 Task: Create new contact,   with mail id: 'TaylorMia@bloomingdales.com', first name: 'Mia', Last name: 'Taylor', Job Title: Software Engineer, Phone number (202) 555-4567. Change life cycle stage to  'Lead' and lead status to 'New'. Add new company to the associated contact: www.ncml.com_x000D_
 and type: Prospect. Logged in from softage.1@softage.net
Action: Mouse moved to (73, 52)
Screenshot: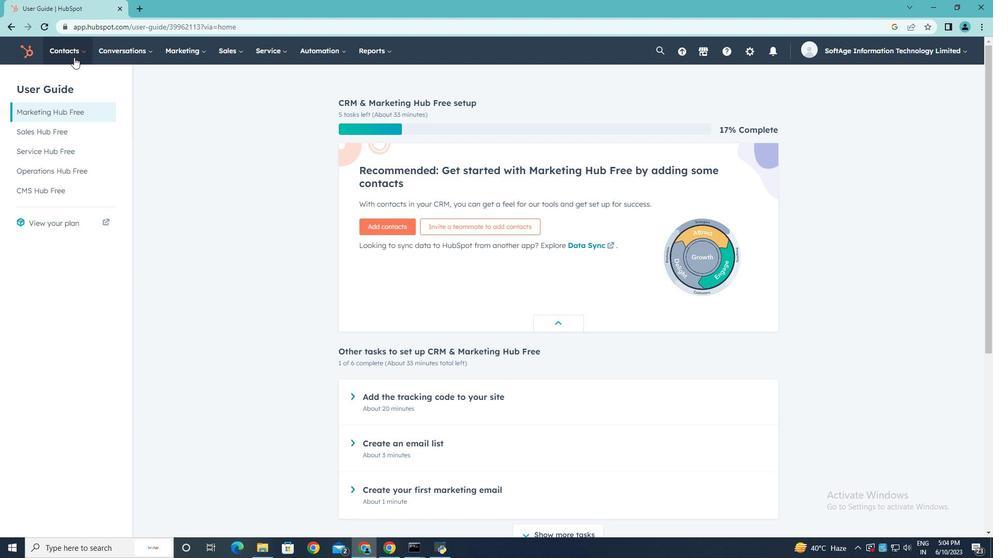 
Action: Mouse pressed left at (73, 52)
Screenshot: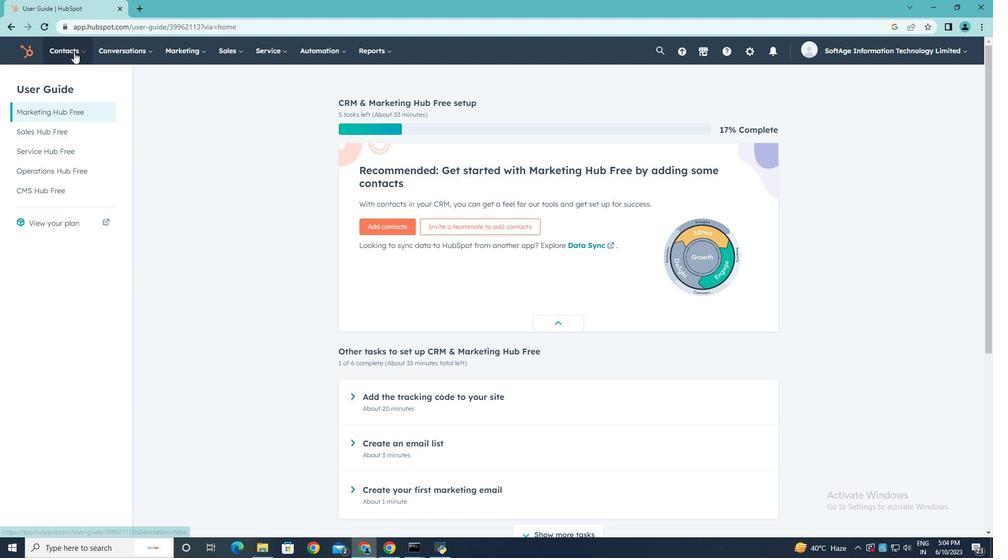 
Action: Mouse moved to (79, 82)
Screenshot: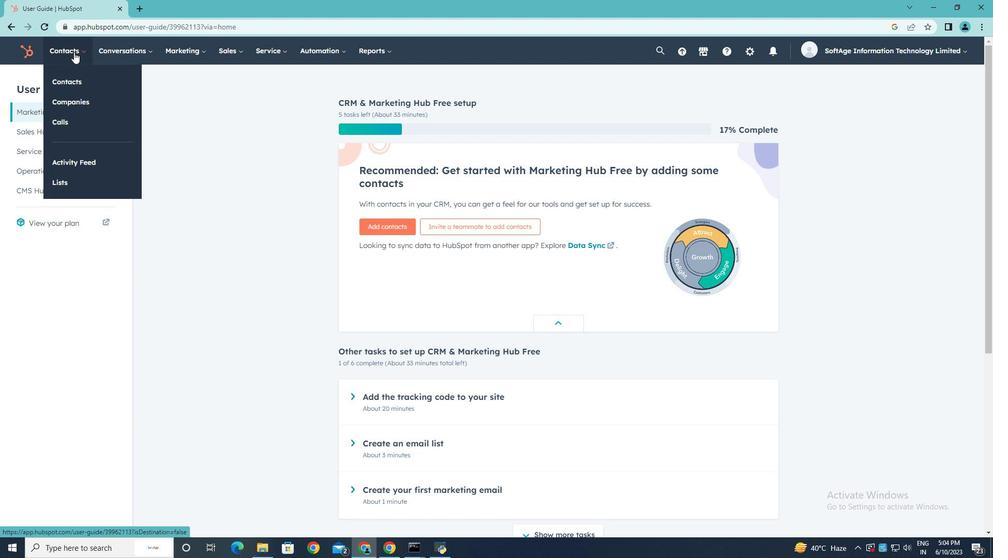 
Action: Mouse pressed left at (79, 82)
Screenshot: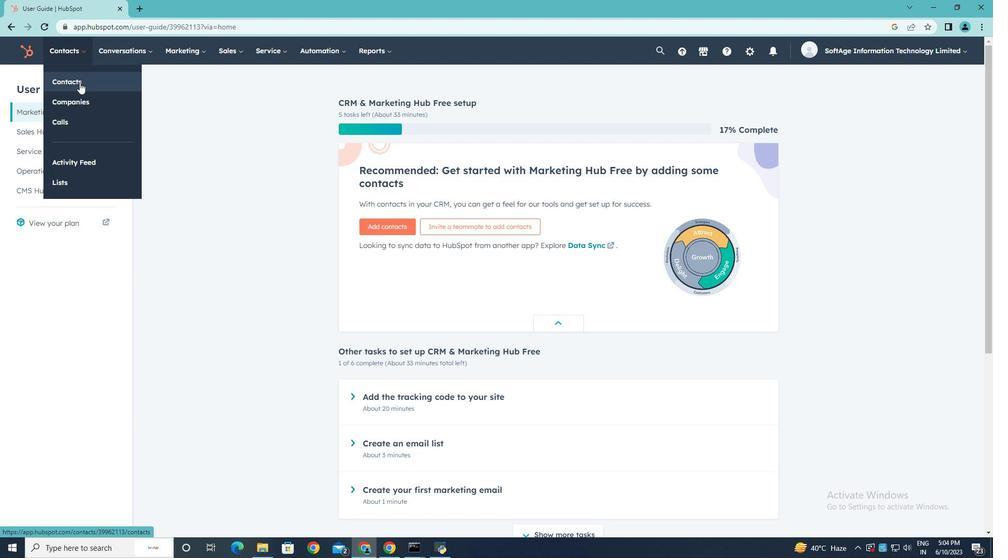 
Action: Mouse moved to (945, 88)
Screenshot: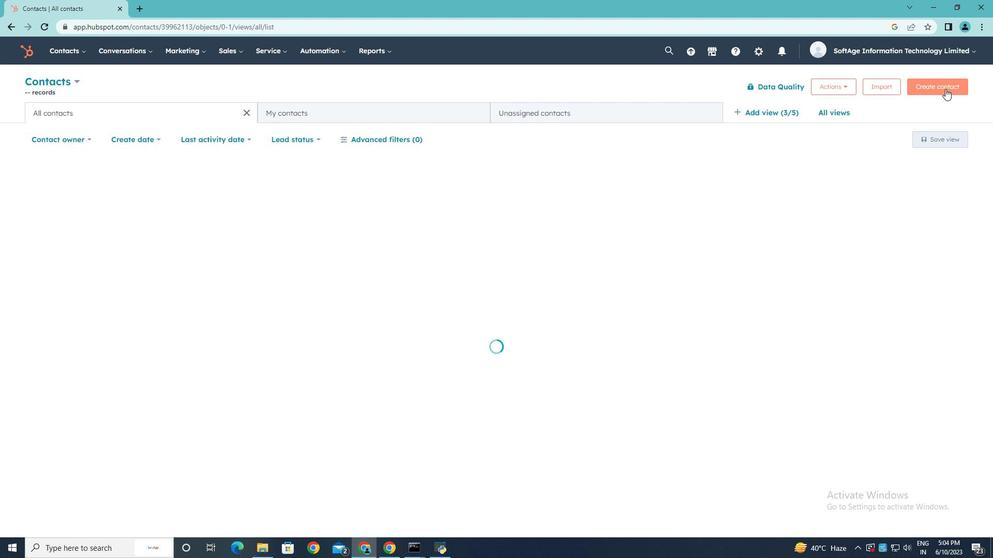 
Action: Mouse pressed left at (945, 88)
Screenshot: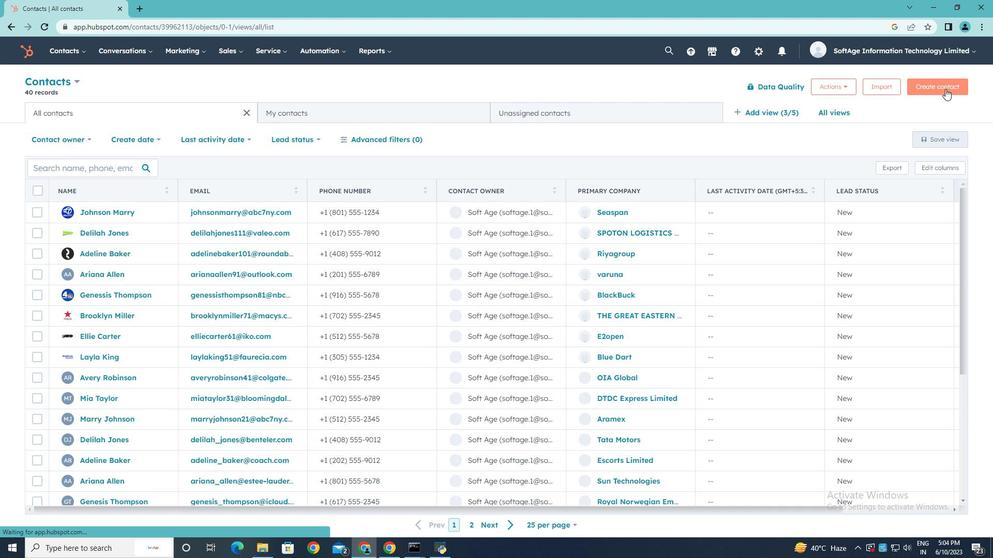 
Action: Mouse moved to (729, 137)
Screenshot: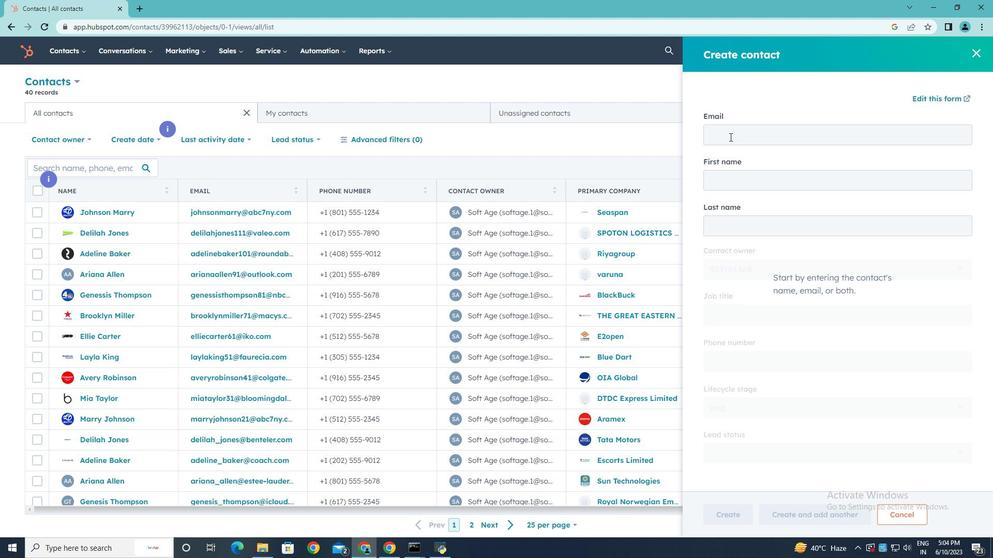 
Action: Mouse pressed left at (729, 137)
Screenshot: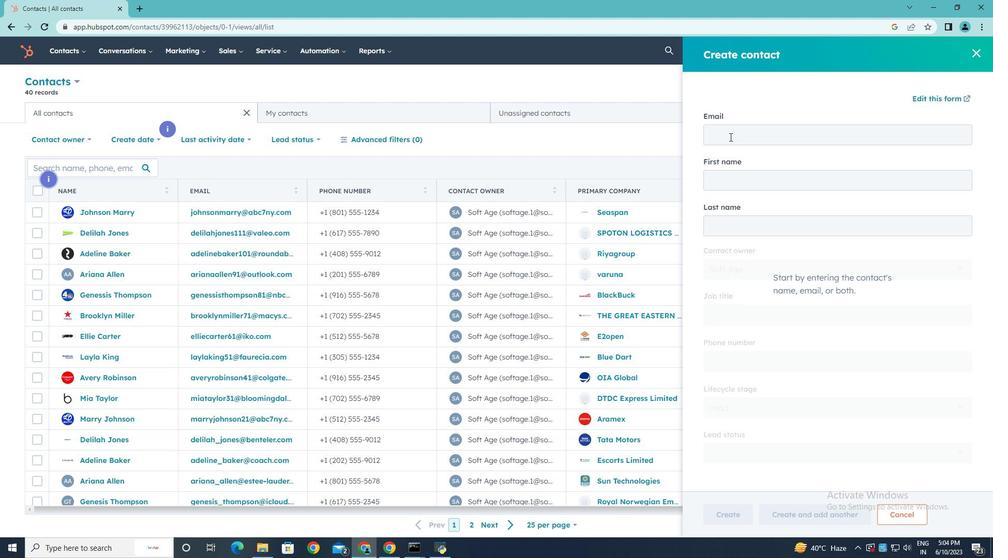 
Action: Key pressed <Key.shift><Key.shift><Key.shift><Key.shift><Key.shift><Key.shift><Key.shift><Key.shift><Key.shift><Key.shift><Key.shift><Key.shift><Key.shift><Key.shift><Key.shift><Key.shift><Key.shift><Key.shift><Key.shift><Key.shift><Key.shift><Key.shift><Key.shift><Key.shift><Key.shift><Key.shift><Key.shift><Key.shift><Key.shift><Key.shift><Key.shift><Key.shift><Key.shift><Key.shift><Key.shift><Key.shift><Key.shift><Key.shift><Key.shift><Key.shift><Key.shift><Key.shift><Key.shift><Key.shift><Key.shift><Key.shift><Key.shift>Taylor<Key.shift>Mia<Key.shift><Key.shift><Key.shift><Key.shift><Key.shift><Key.shift>@blooming<Key.shift>dales.com
Screenshot: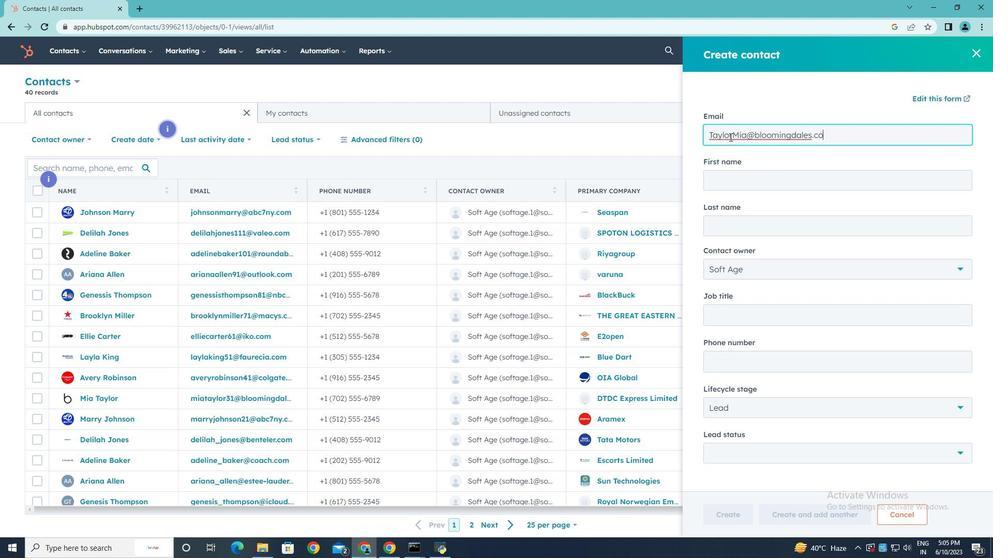 
Action: Mouse moved to (731, 183)
Screenshot: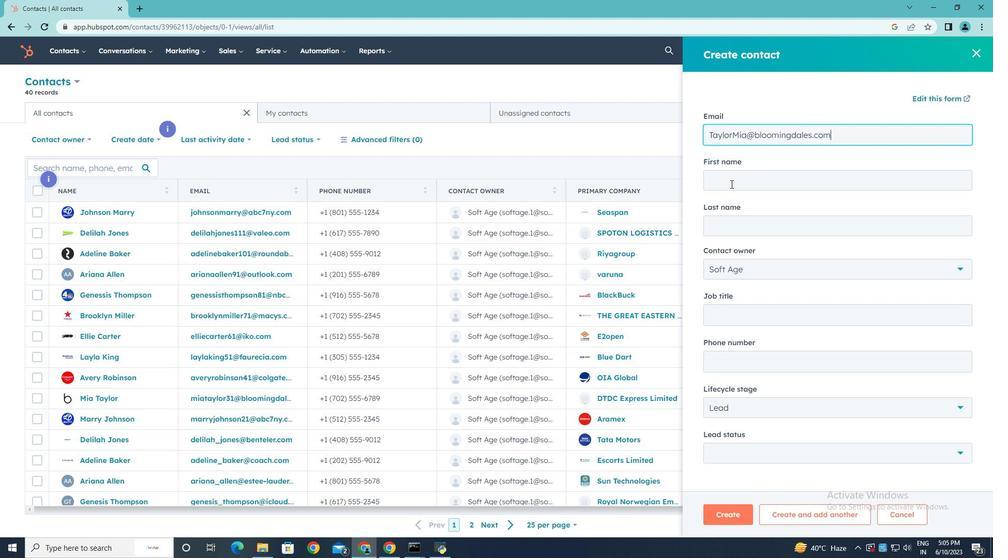 
Action: Mouse pressed left at (731, 183)
Screenshot: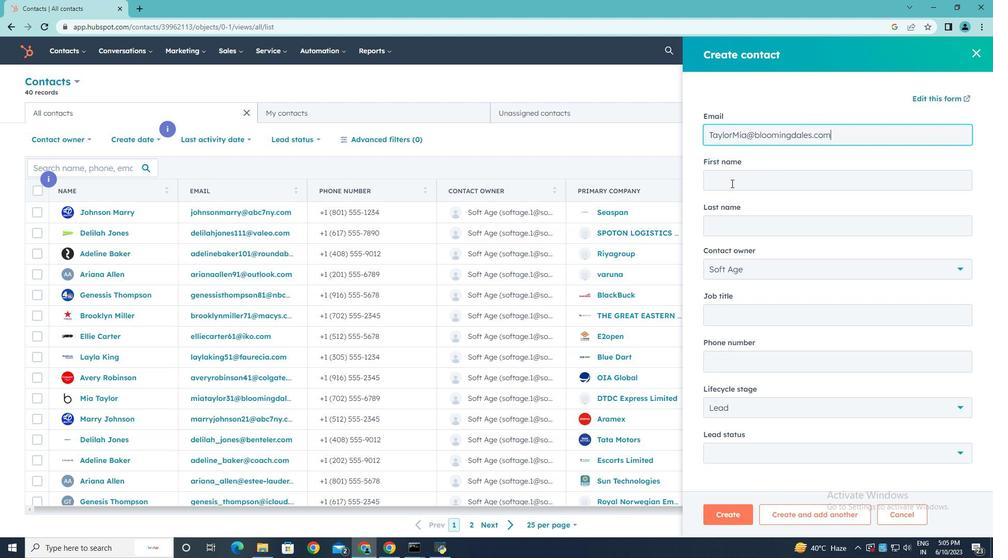 
Action: Key pressed <Key.shift><Key.shift><Key.shift><Key.shift>Mia
Screenshot: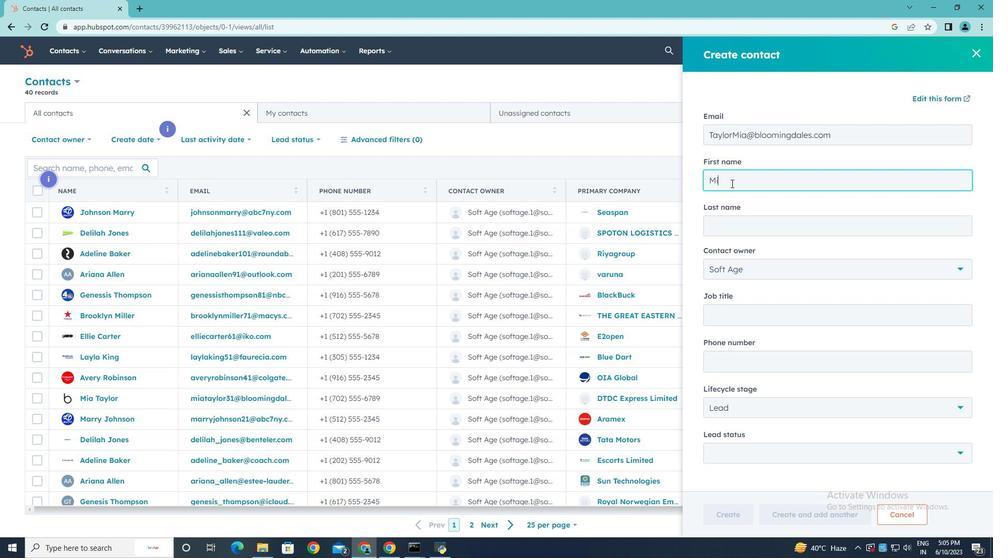 
Action: Mouse moved to (723, 230)
Screenshot: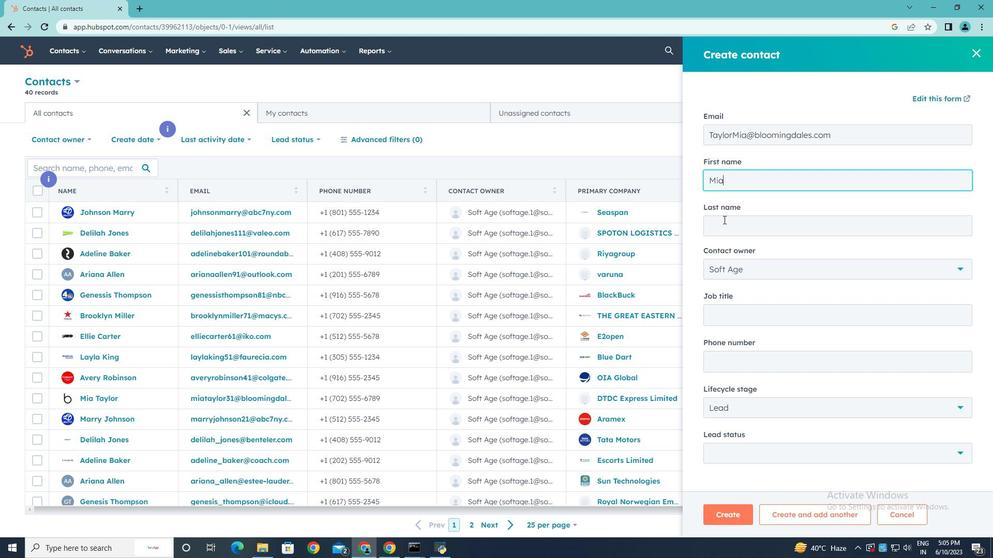 
Action: Mouse pressed left at (723, 230)
Screenshot: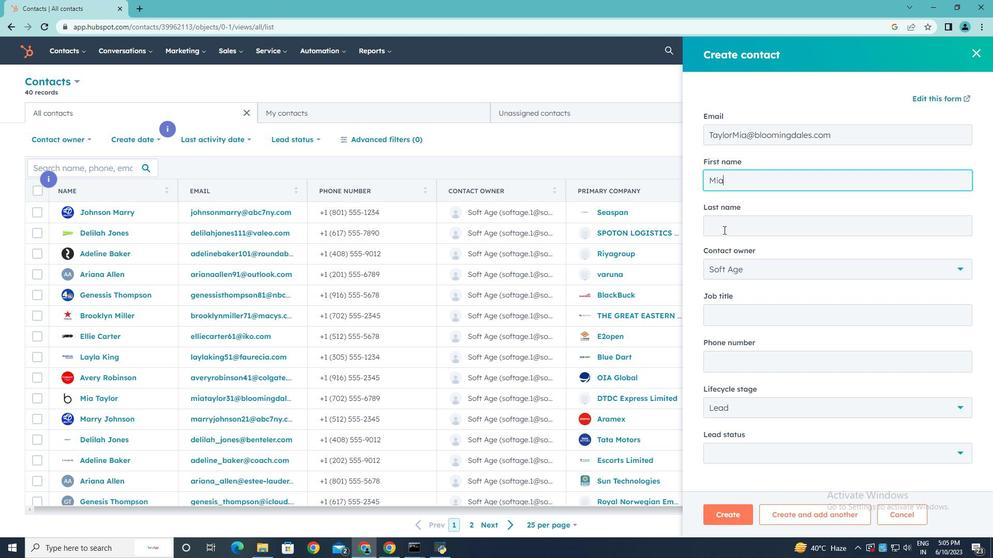 
Action: Mouse moved to (739, 224)
Screenshot: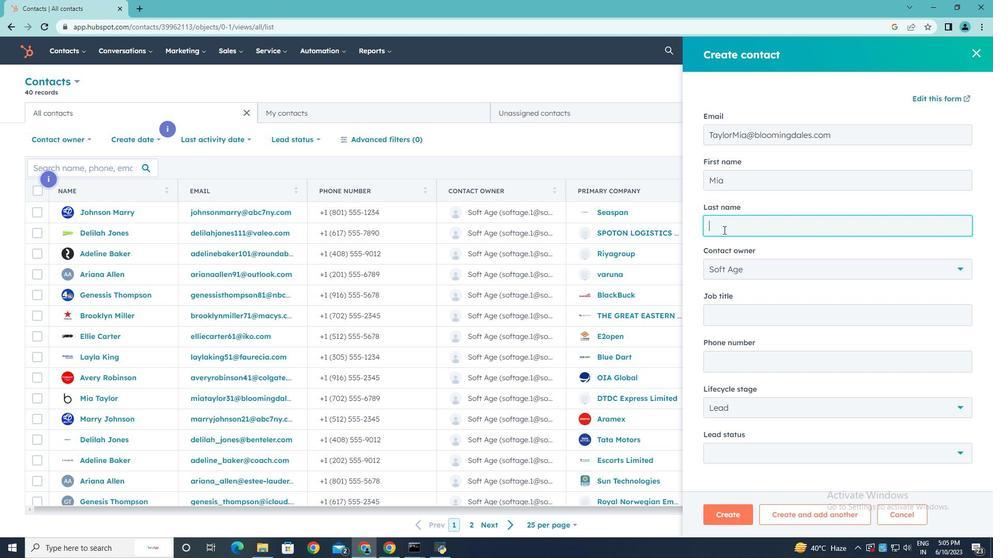
Action: Key pressed <Key.caps_lock><Key.caps_lock><Key.shift>Taylor
Screenshot: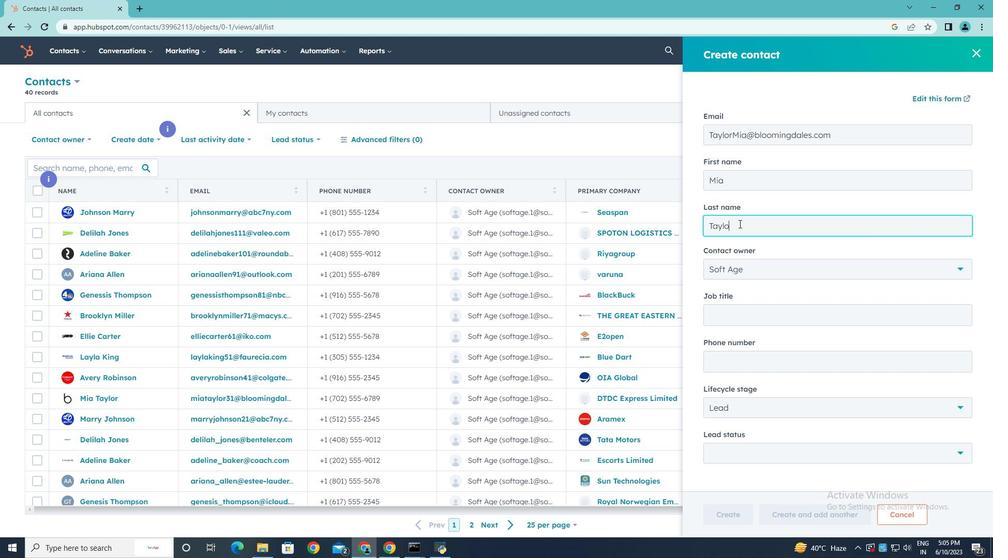 
Action: Mouse moved to (743, 311)
Screenshot: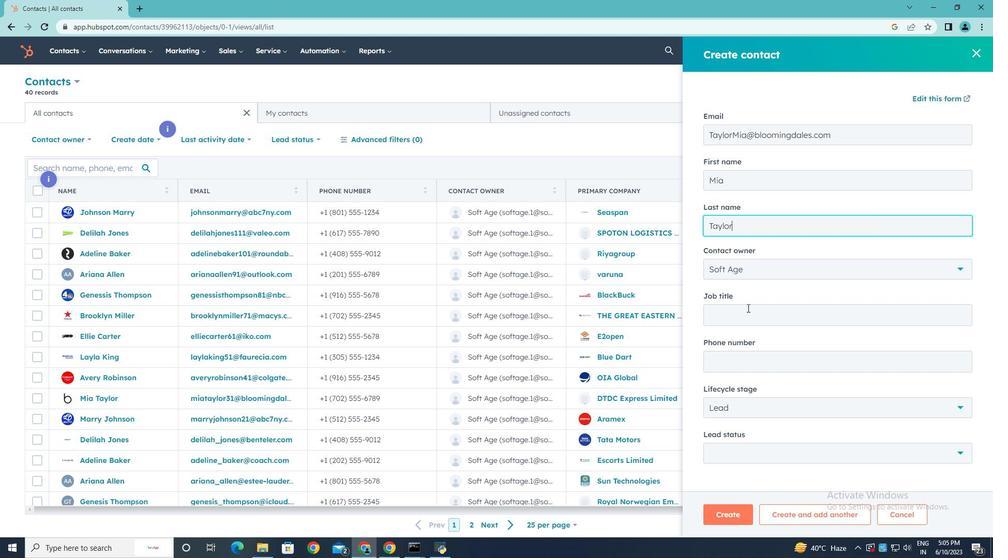 
Action: Mouse pressed left at (743, 311)
Screenshot: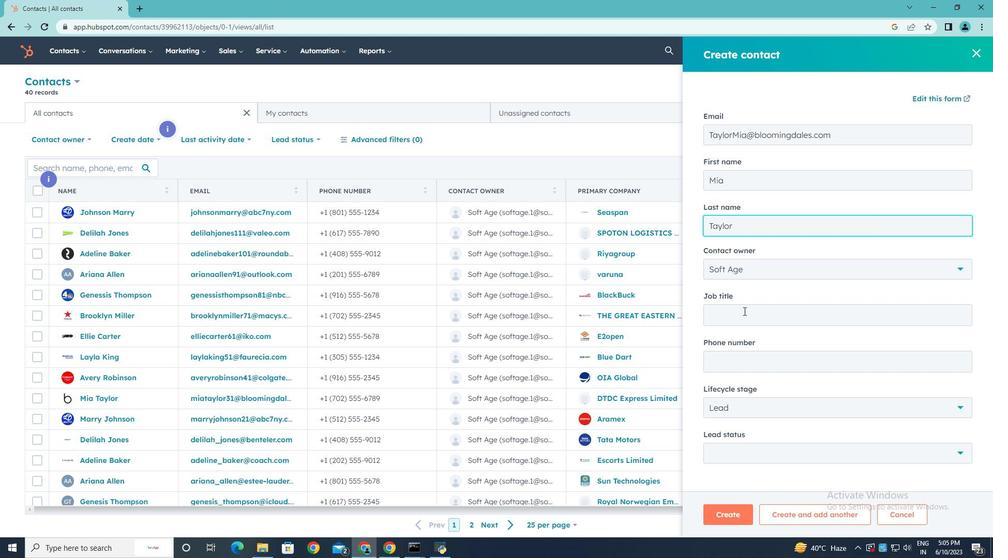 
Action: Key pressed <Key.shift><Key.shift><Key.shift><Key.shift><Key.shift><Key.shift><Key.shift><Key.shift><Key.shift><Key.shift><Key.shift><Key.shift><Key.shift><Key.shift><Key.shift><Key.shift>Software<Key.space><Key.shift>Engineer
Screenshot: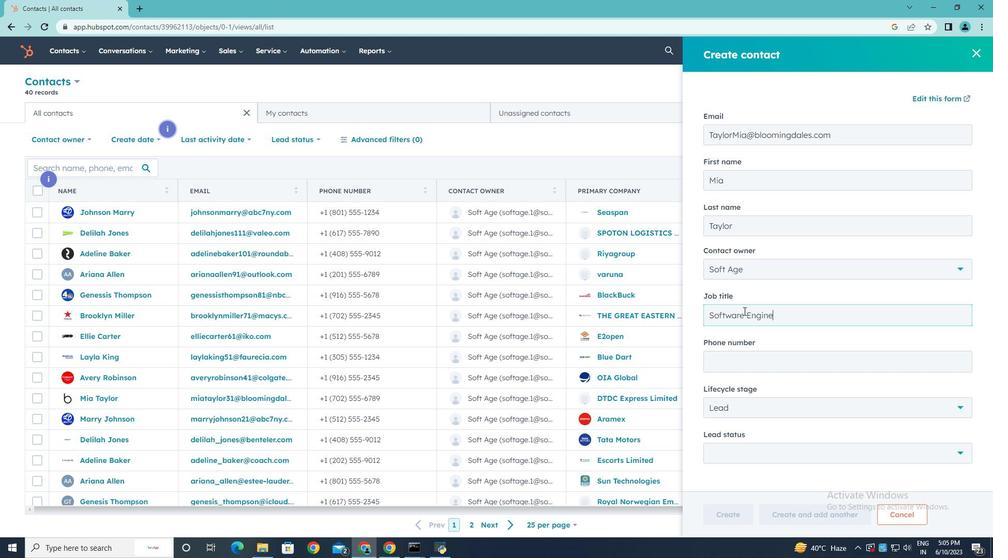 
Action: Mouse moved to (763, 367)
Screenshot: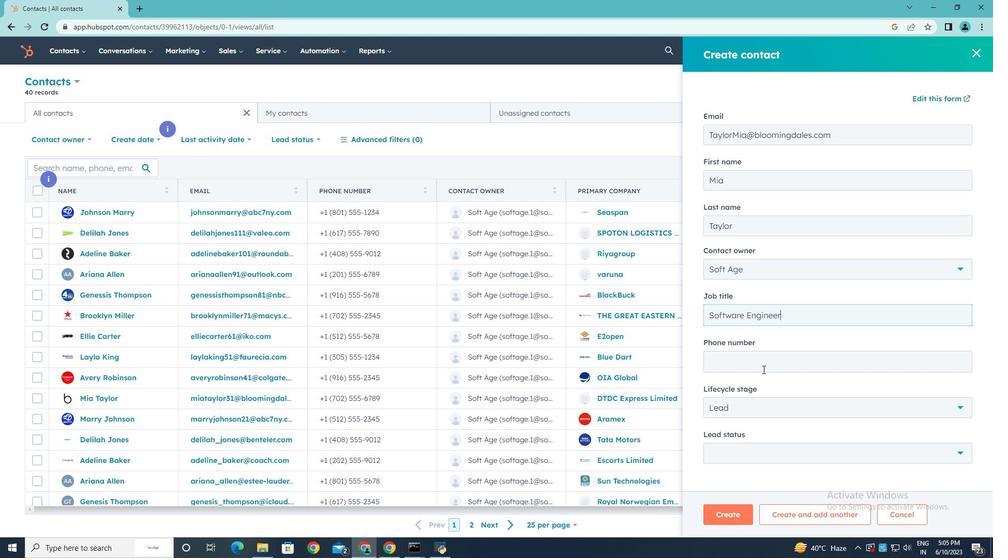 
Action: Mouse pressed left at (763, 367)
Screenshot: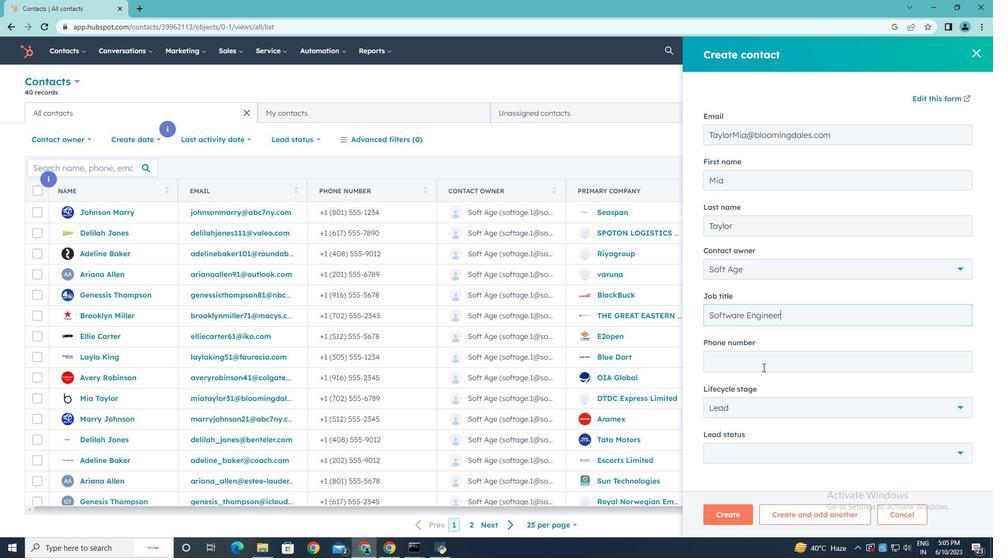 
Action: Key pressed 2025554567
Screenshot: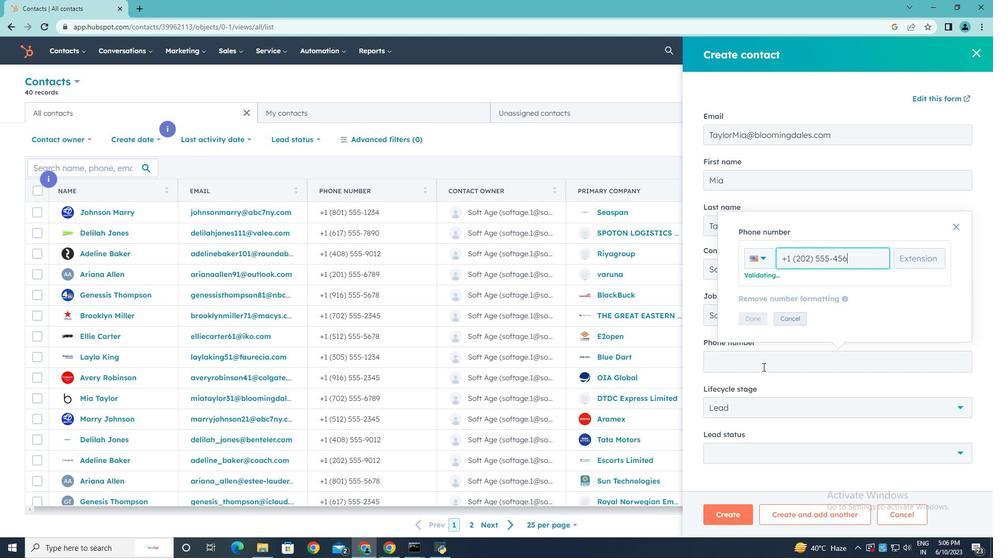 
Action: Mouse moved to (761, 320)
Screenshot: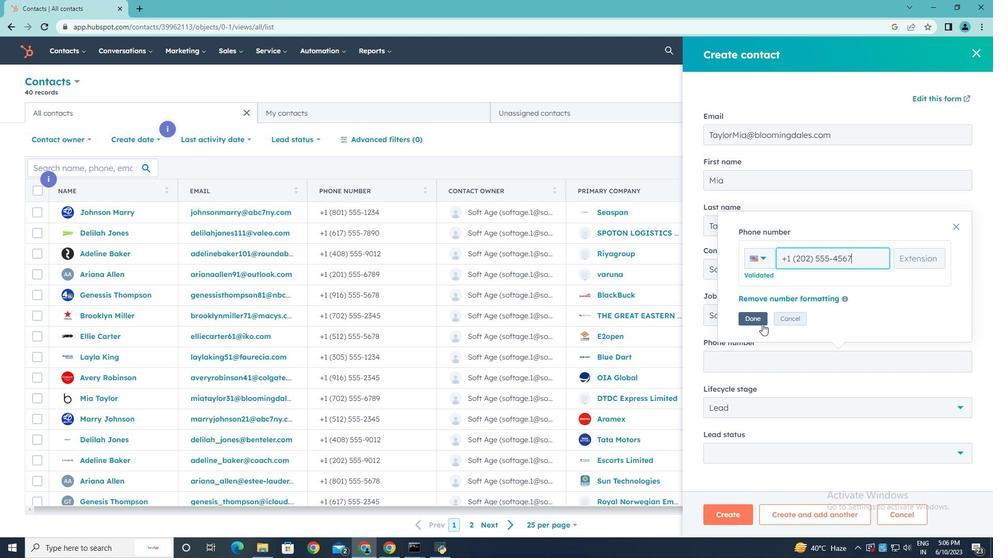 
Action: Mouse pressed left at (761, 320)
Screenshot: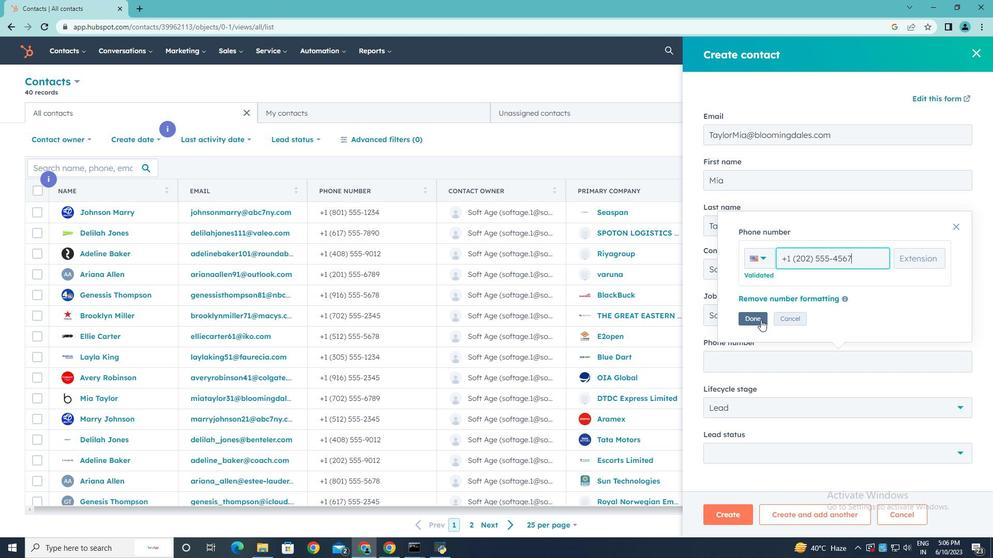 
Action: Mouse moved to (802, 412)
Screenshot: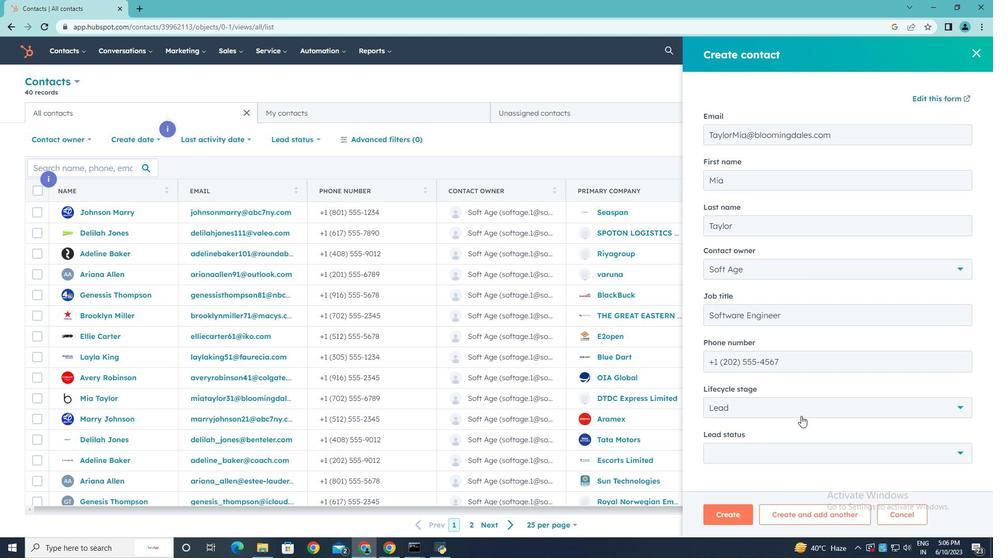 
Action: Mouse pressed left at (802, 412)
Screenshot: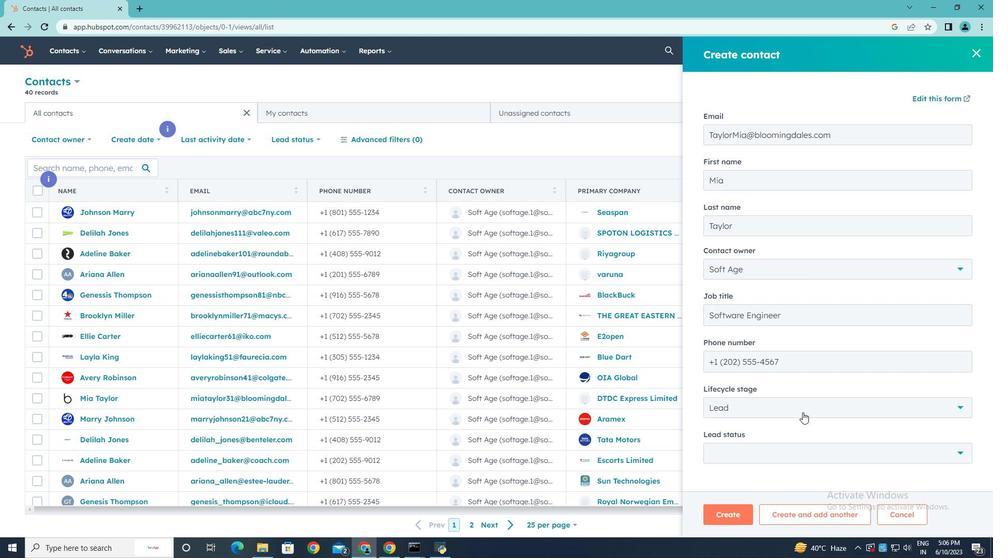 
Action: Mouse moved to (740, 312)
Screenshot: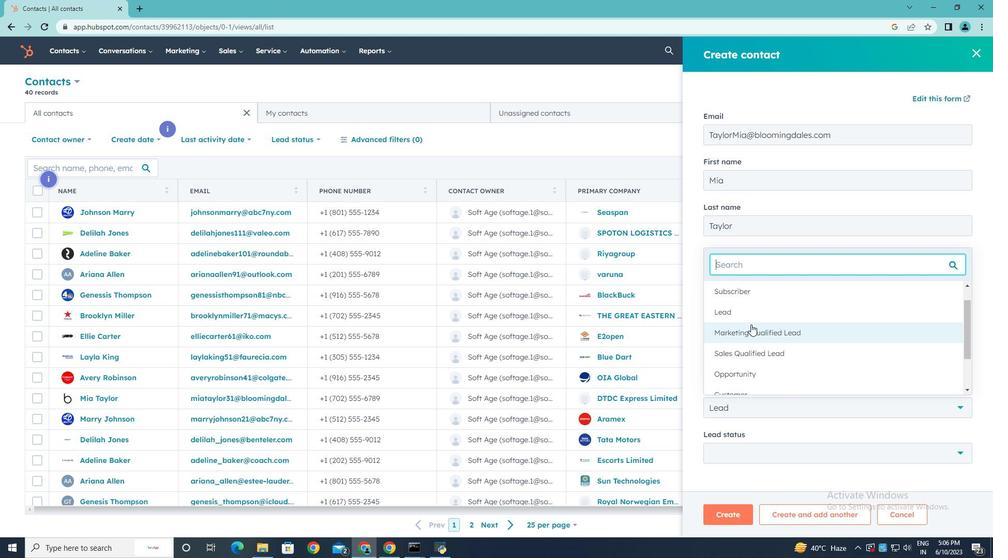 
Action: Mouse pressed left at (740, 312)
Screenshot: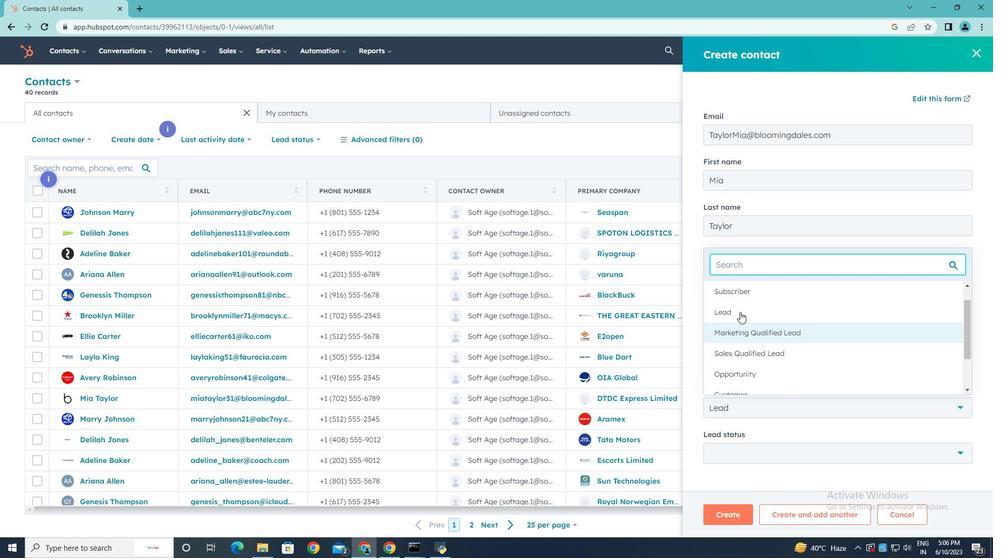 
Action: Mouse moved to (751, 450)
Screenshot: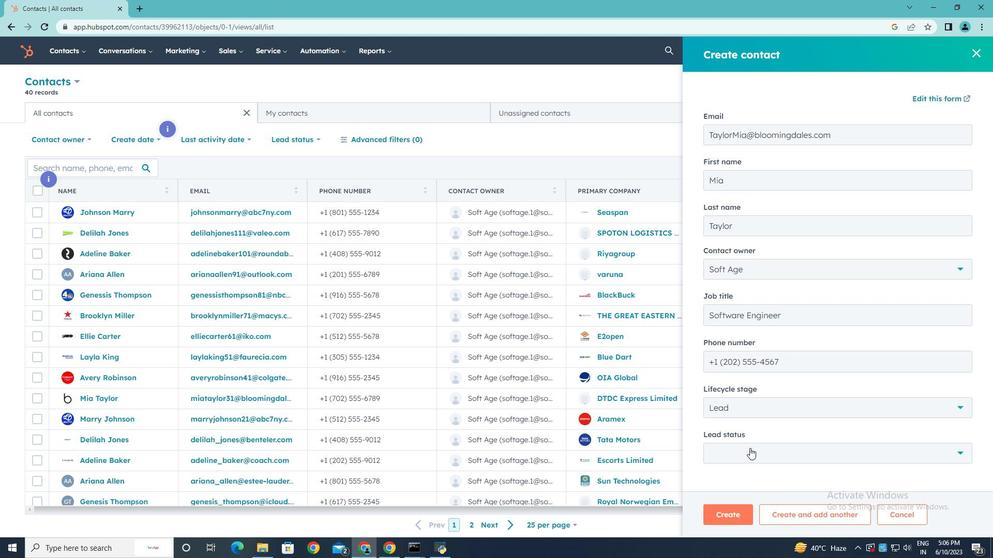 
Action: Mouse pressed left at (751, 450)
Screenshot: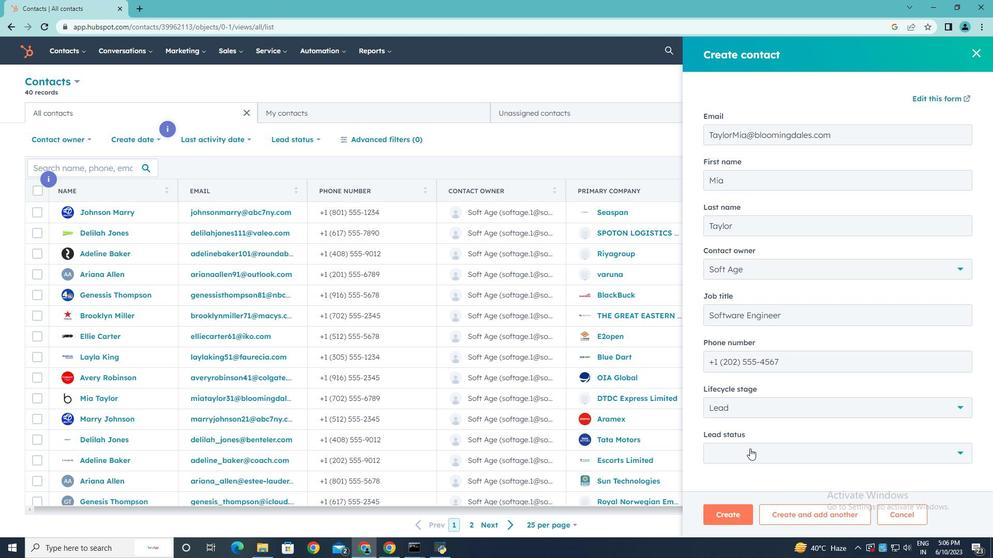 
Action: Mouse moved to (739, 355)
Screenshot: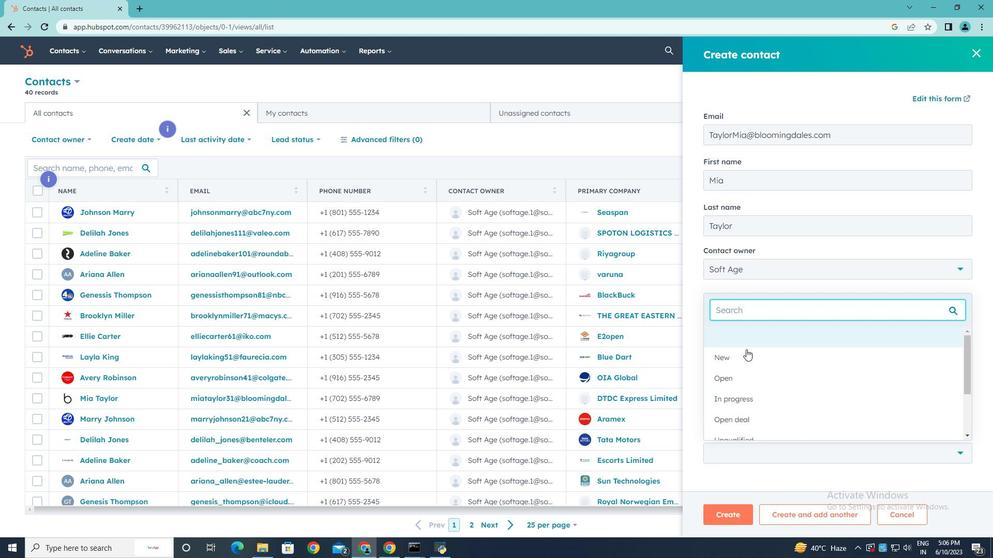 
Action: Mouse pressed left at (739, 355)
Screenshot: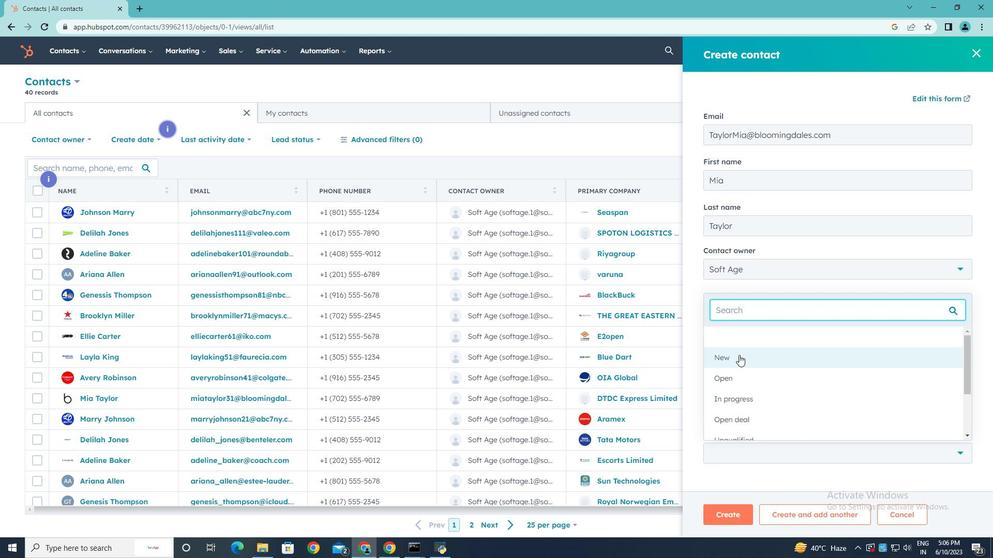 
Action: Mouse moved to (774, 404)
Screenshot: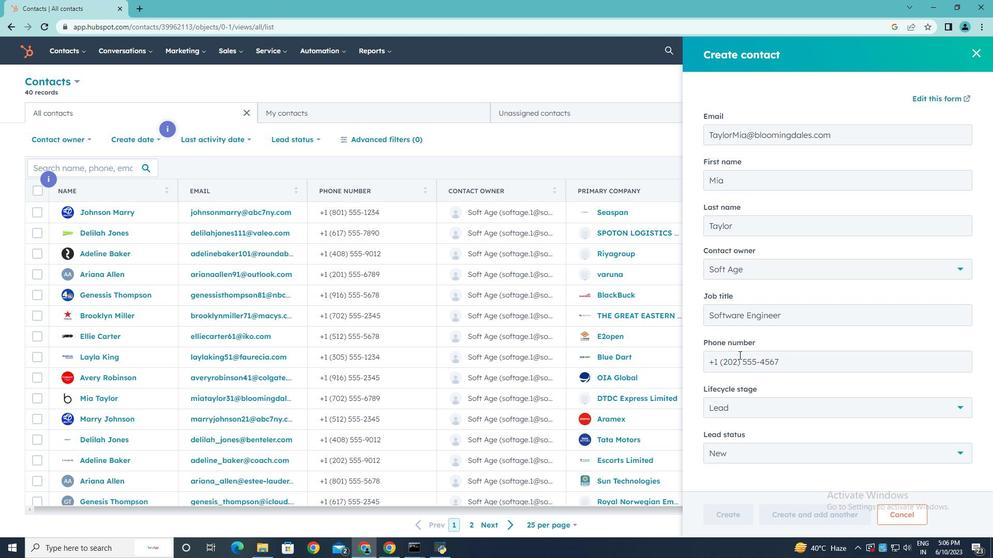 
Action: Mouse scrolled (774, 404) with delta (0, 0)
Screenshot: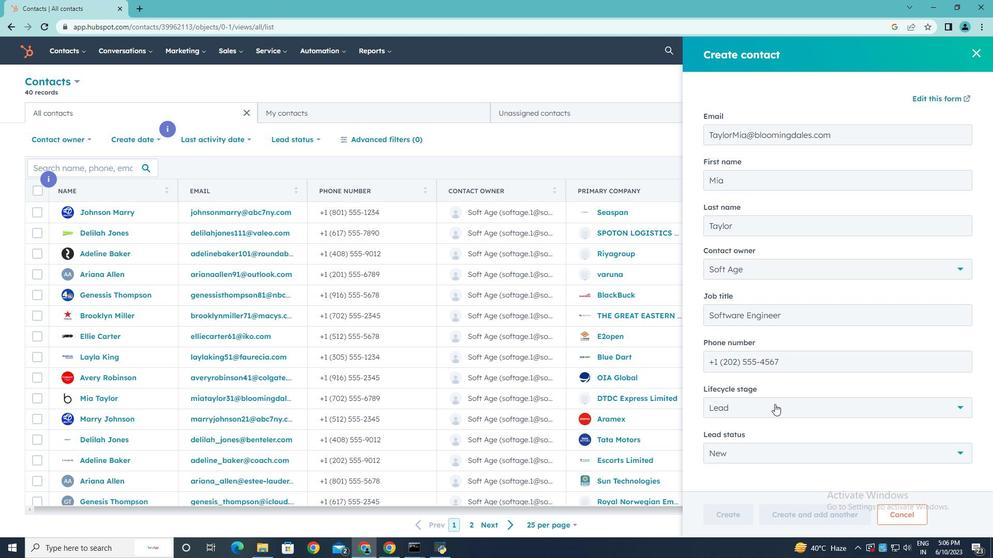 
Action: Mouse scrolled (774, 404) with delta (0, 0)
Screenshot: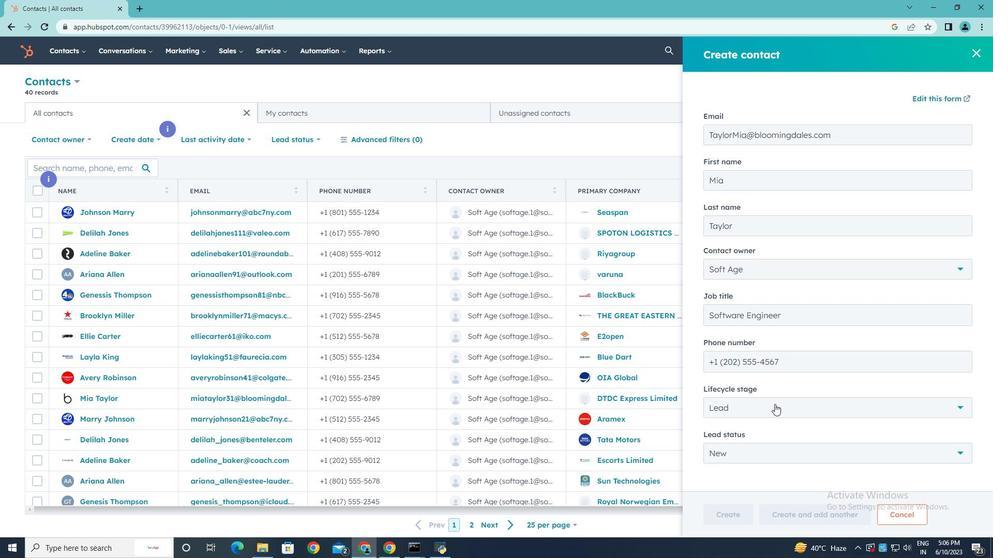 
Action: Mouse scrolled (774, 404) with delta (0, 0)
Screenshot: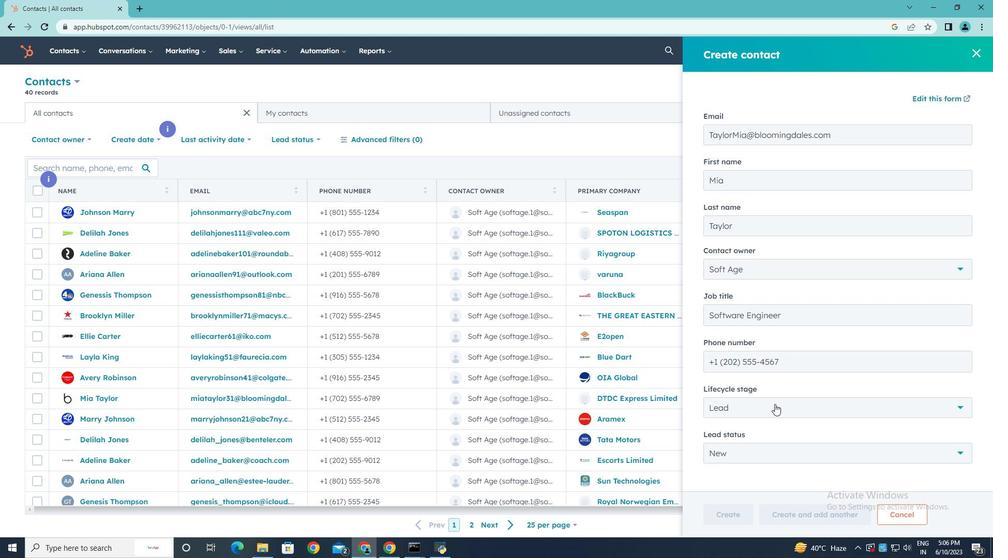 
Action: Mouse scrolled (774, 404) with delta (0, 0)
Screenshot: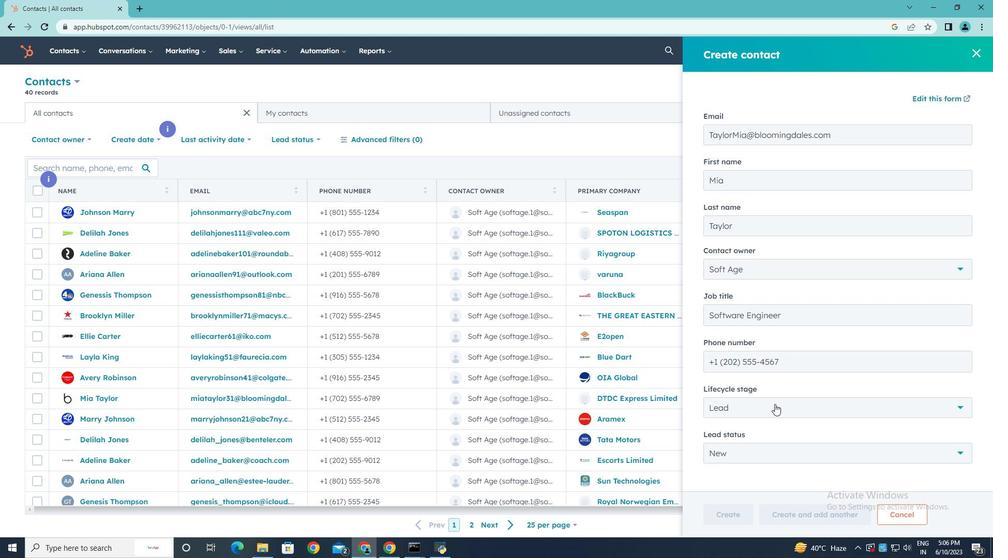 
Action: Mouse moved to (742, 510)
Screenshot: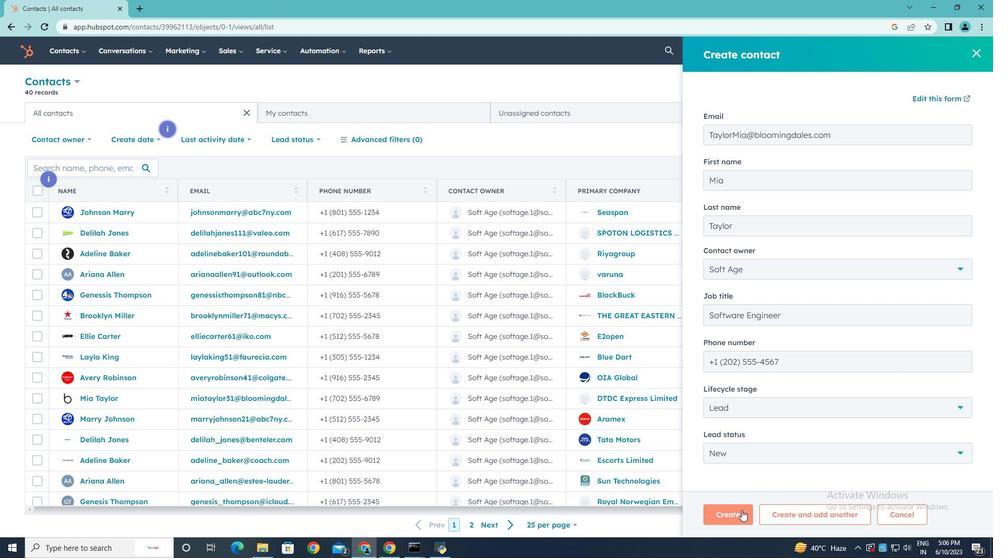 
Action: Mouse pressed left at (742, 510)
Screenshot: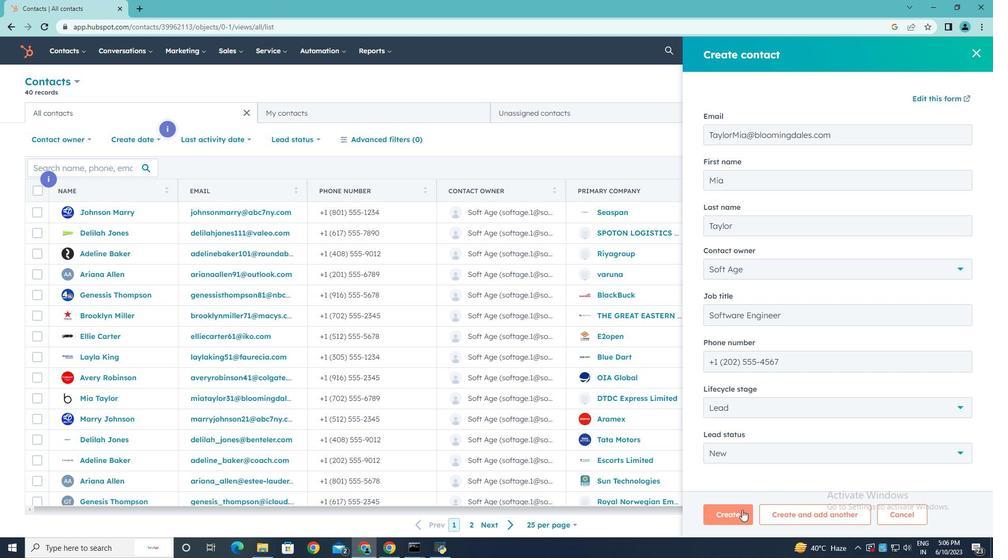 
Action: Mouse moved to (704, 333)
Screenshot: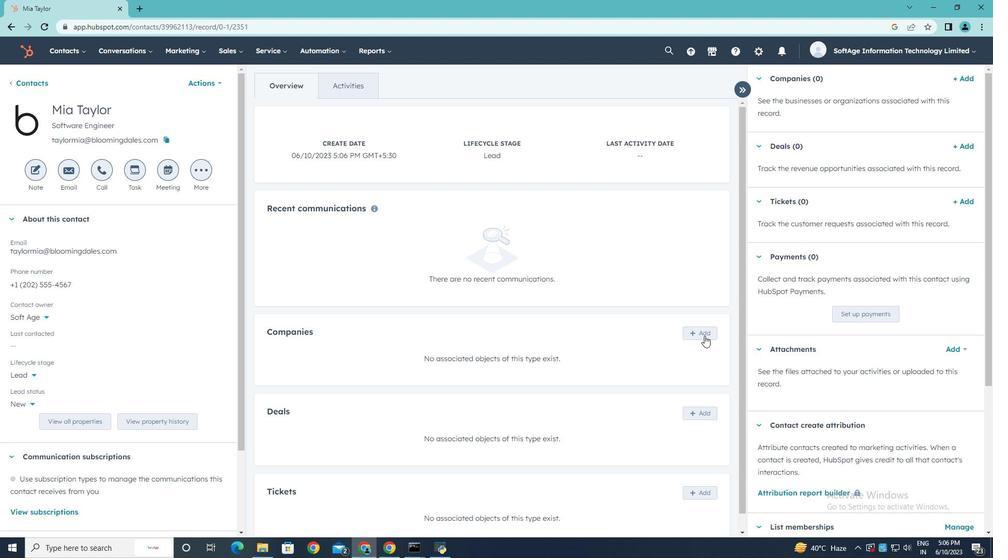 
Action: Mouse pressed left at (704, 333)
Screenshot: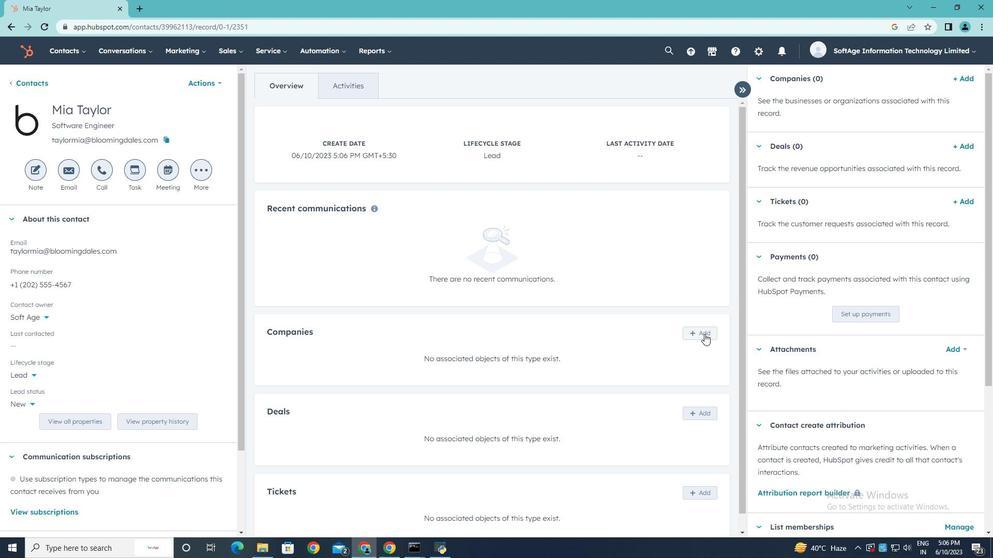 
Action: Mouse moved to (757, 106)
Screenshot: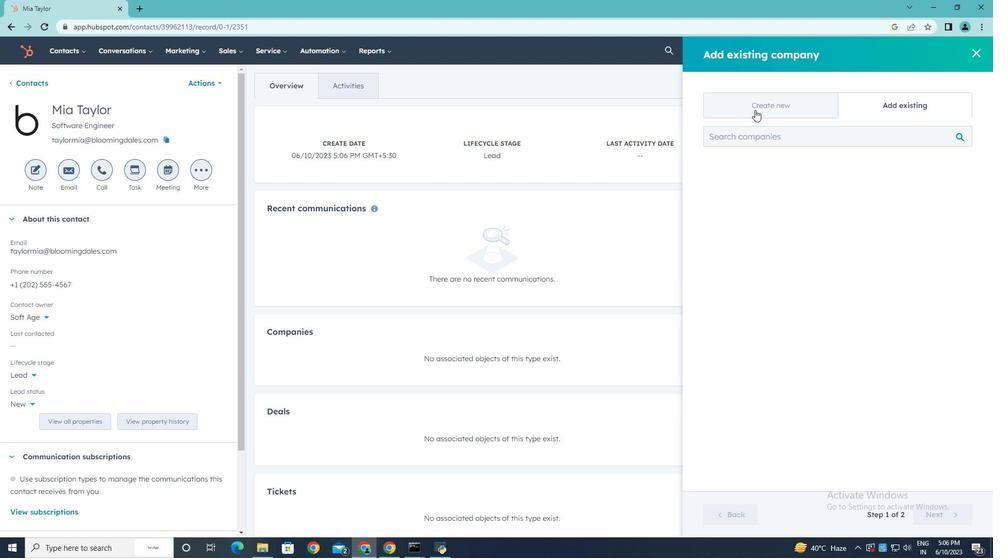 
Action: Mouse pressed left at (757, 106)
Screenshot: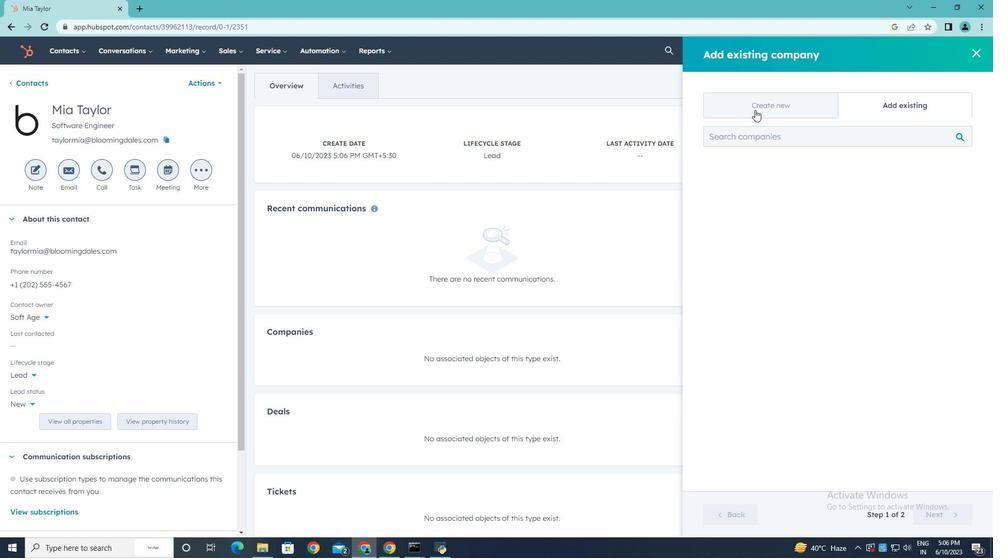 
Action: Mouse moved to (752, 161)
Screenshot: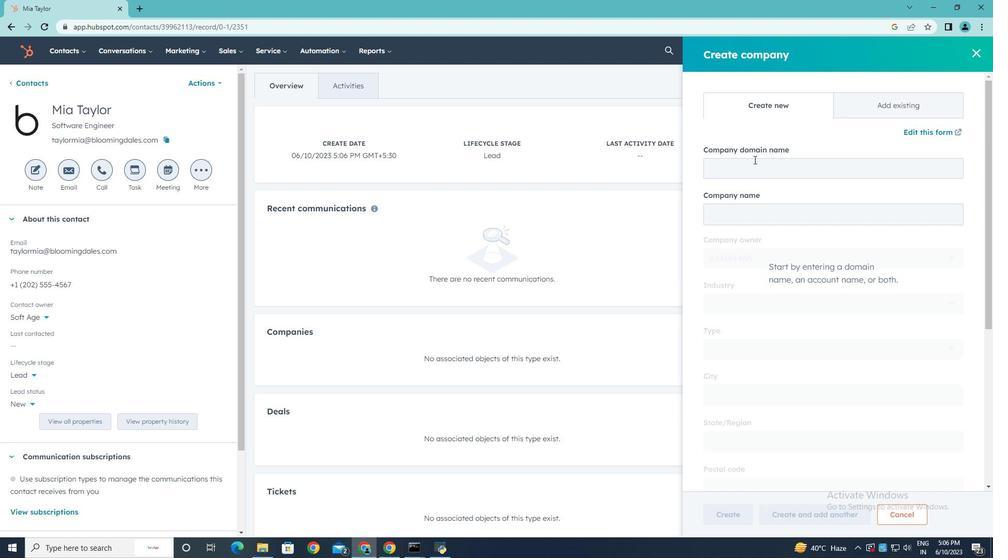 
Action: Mouse pressed left at (752, 161)
Screenshot: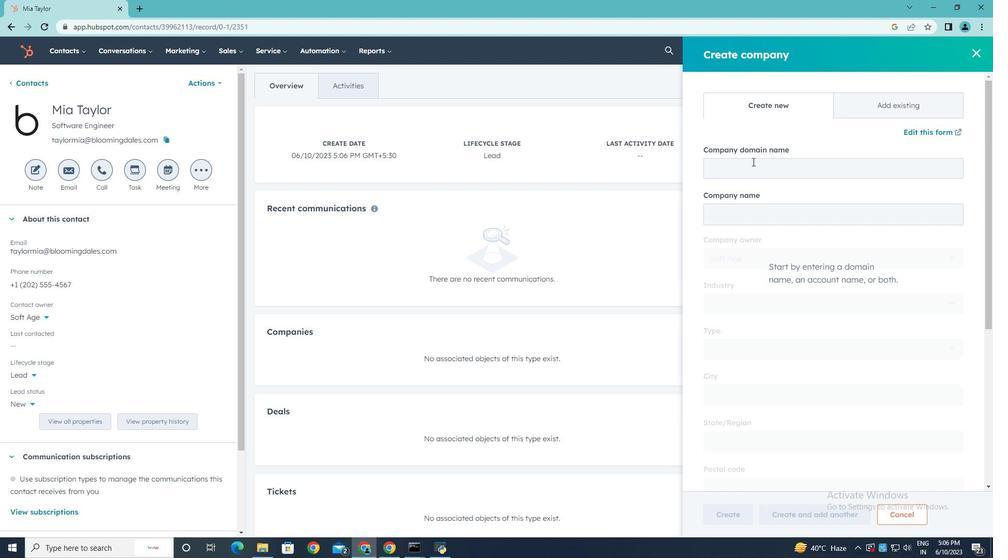 
Action: Key pressed www.ncml.com
Screenshot: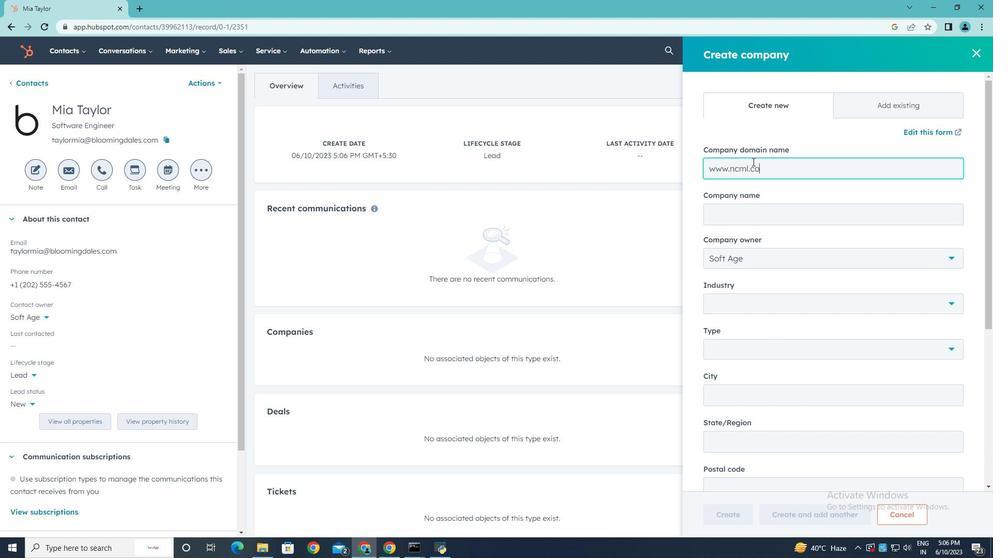 
Action: Mouse moved to (771, 197)
Screenshot: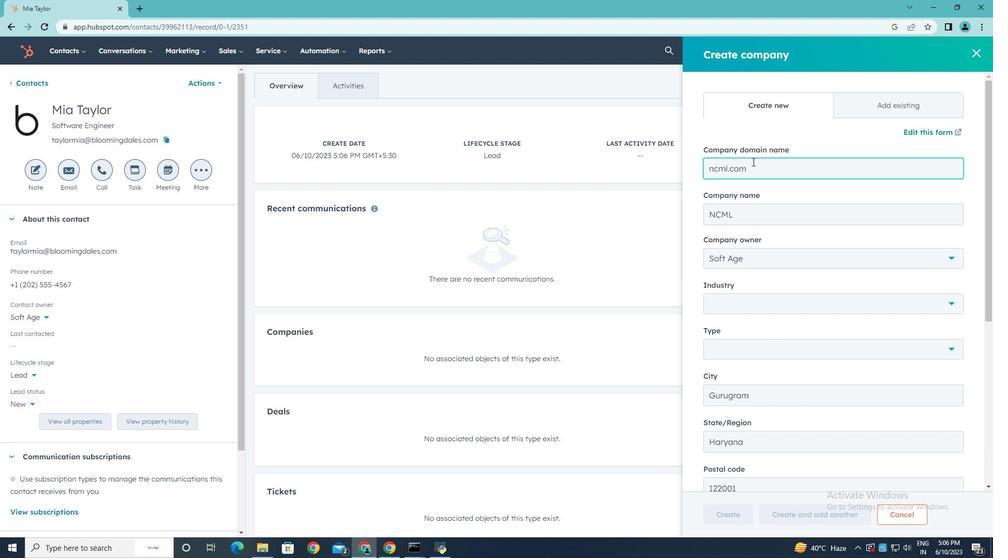 
Action: Mouse scrolled (771, 197) with delta (0, 0)
Screenshot: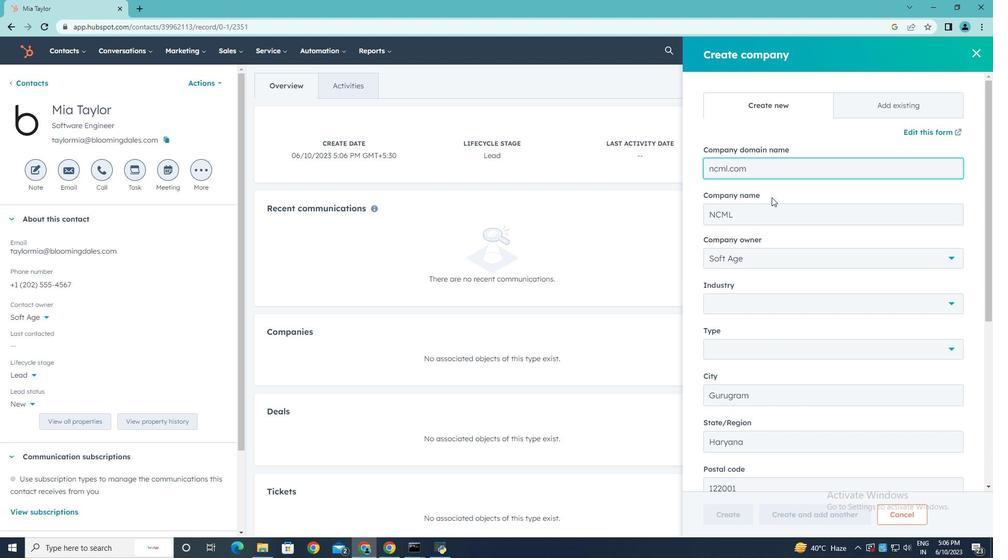 
Action: Mouse scrolled (771, 197) with delta (0, 0)
Screenshot: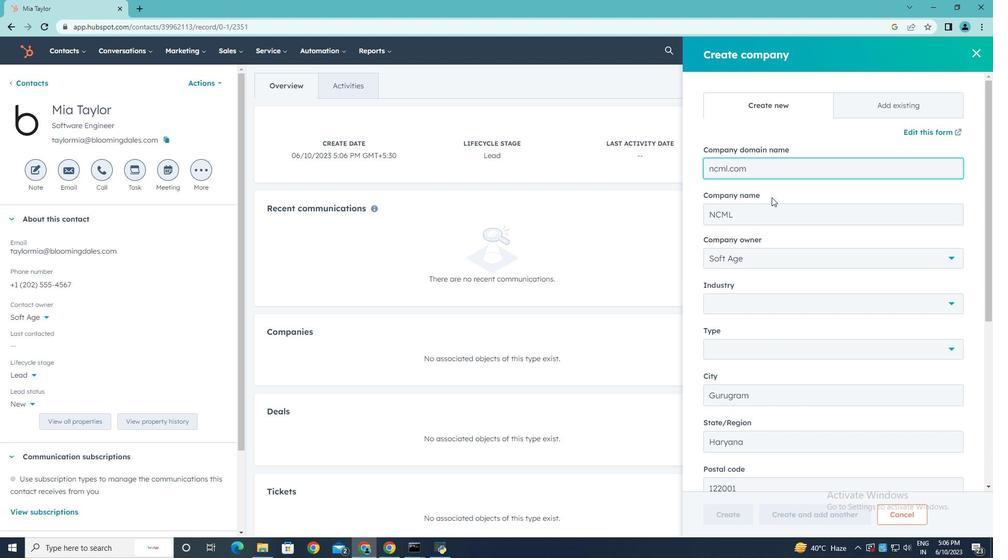 
Action: Mouse scrolled (771, 197) with delta (0, 0)
Screenshot: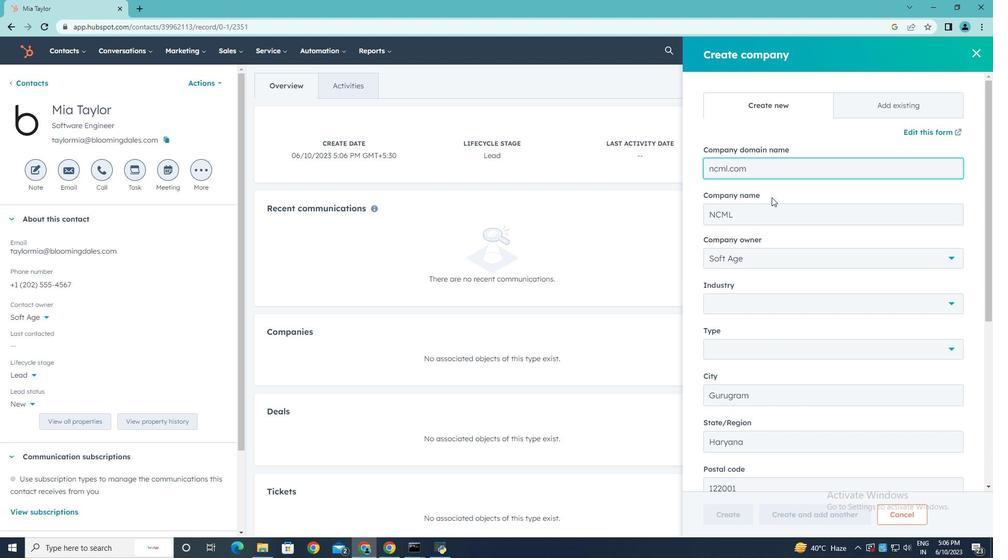 
Action: Mouse moved to (853, 192)
Screenshot: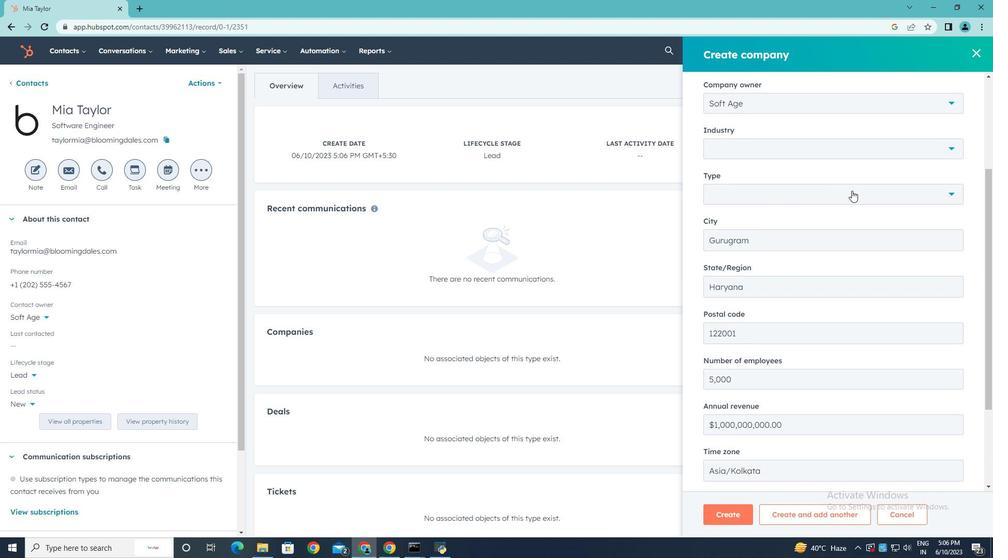 
Action: Mouse pressed left at (853, 192)
Screenshot: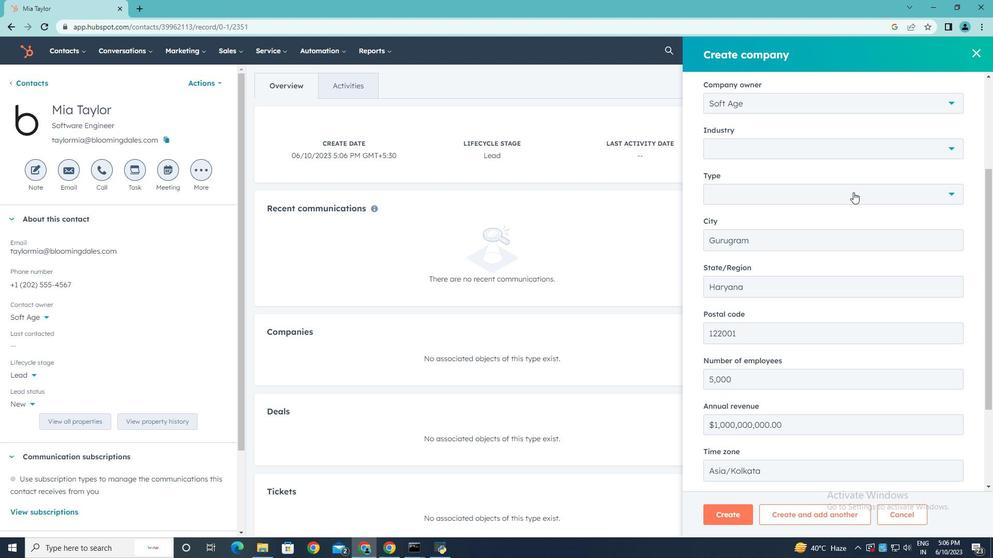 
Action: Mouse moved to (749, 245)
Screenshot: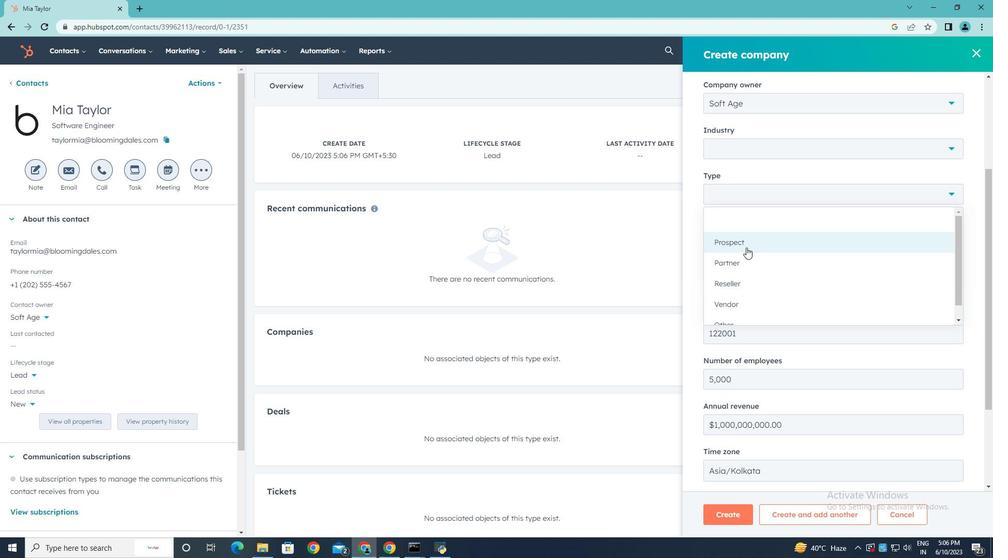 
Action: Mouse pressed left at (749, 245)
Screenshot: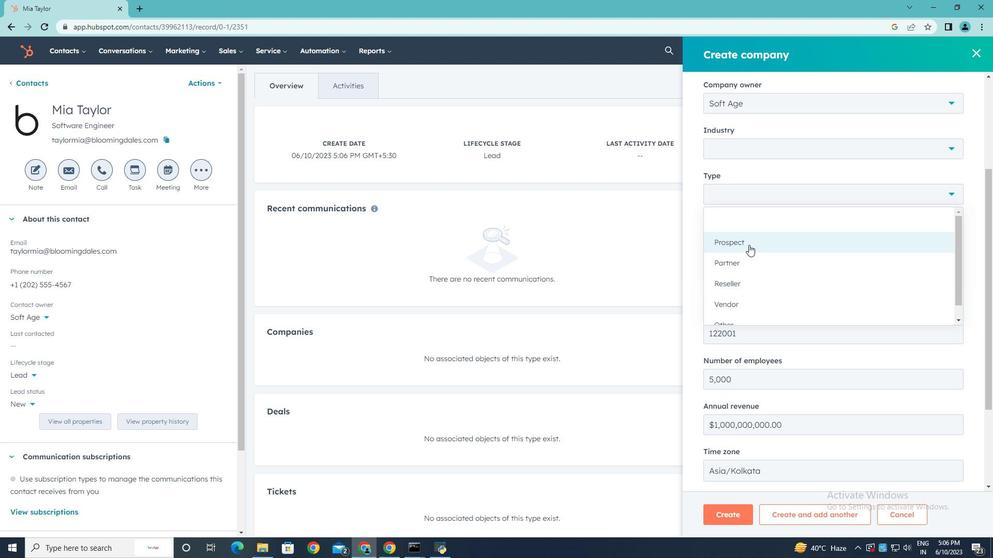 
Action: Mouse moved to (780, 241)
Screenshot: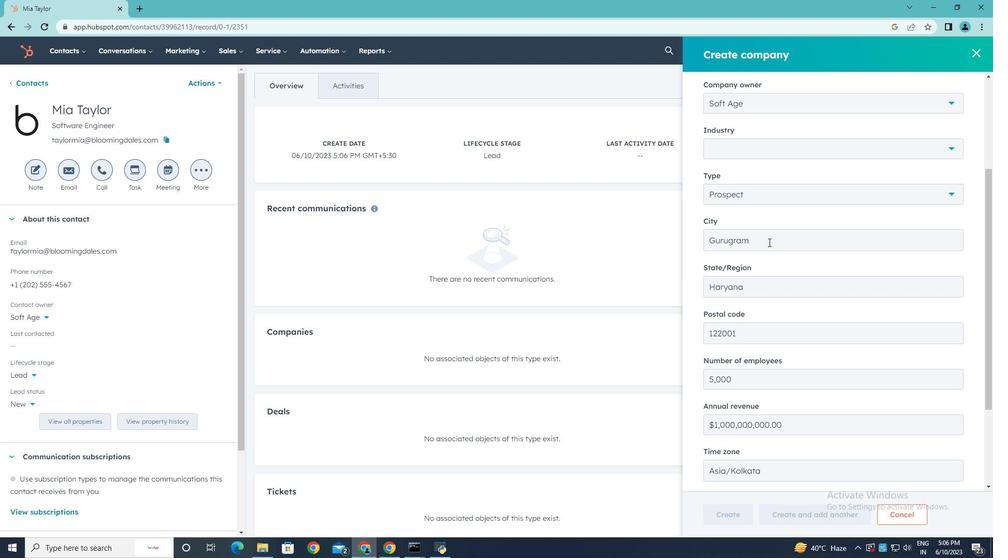 
Action: Mouse scrolled (780, 241) with delta (0, 0)
Screenshot: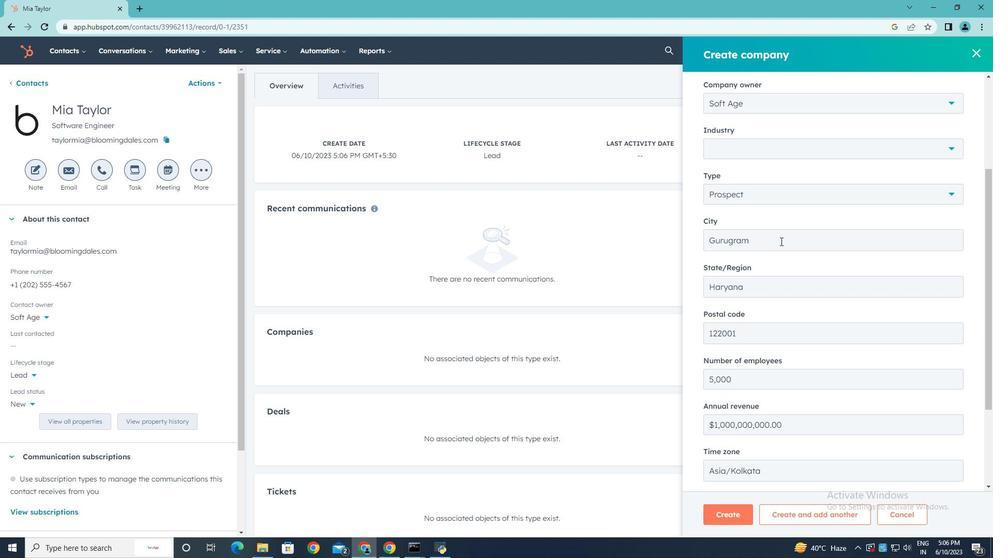 
Action: Mouse scrolled (780, 241) with delta (0, 0)
Screenshot: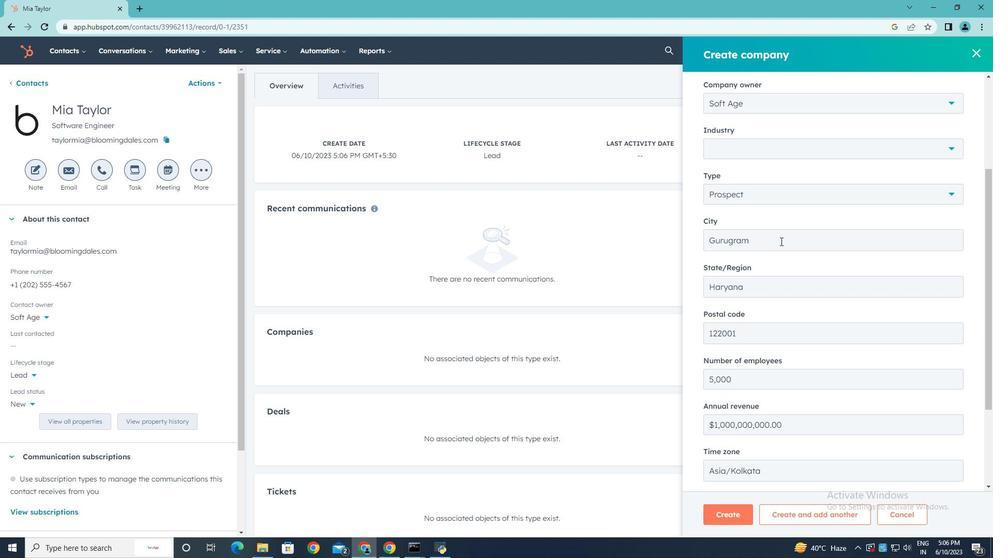 
Action: Mouse scrolled (780, 241) with delta (0, 0)
Screenshot: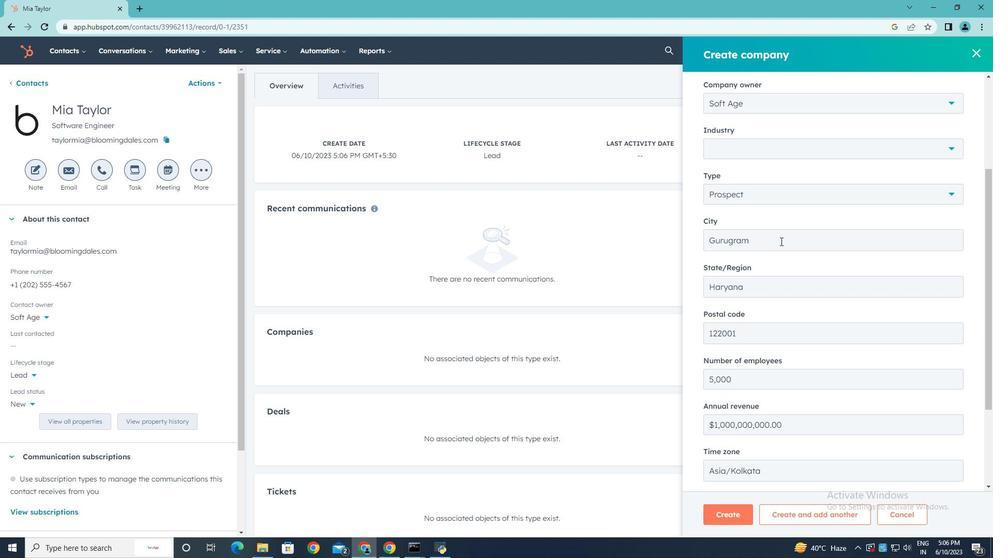 
Action: Mouse scrolled (780, 241) with delta (0, 0)
Screenshot: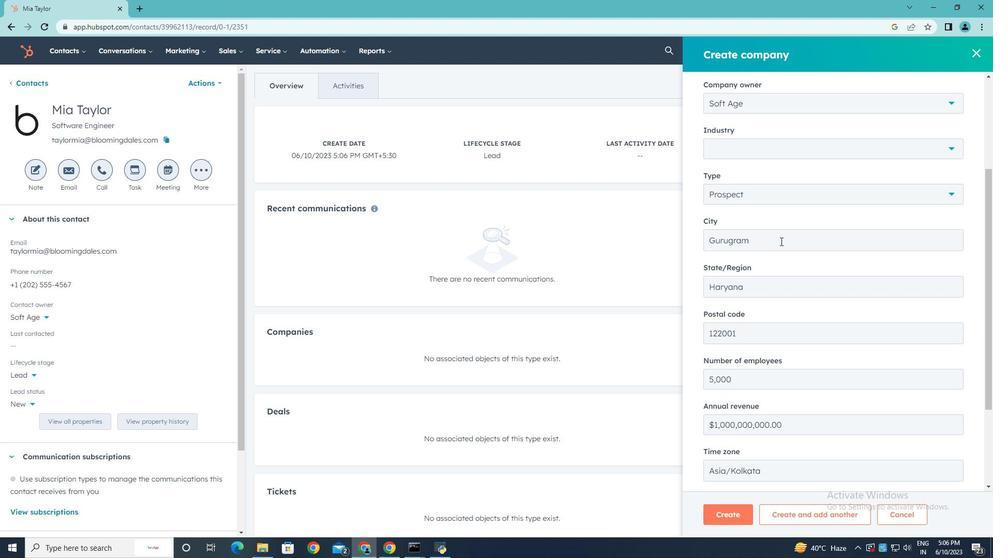 
Action: Mouse scrolled (780, 241) with delta (0, 0)
Screenshot: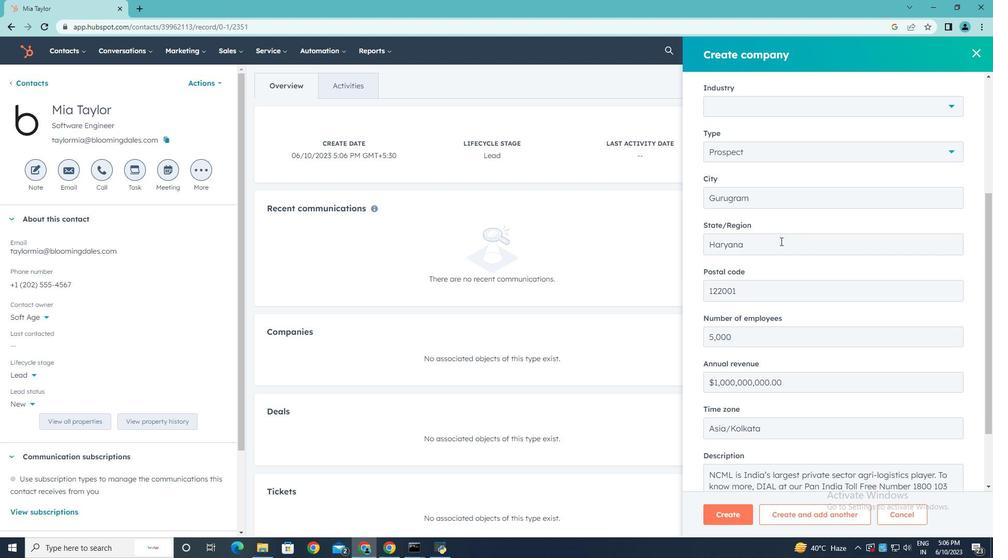 
Action: Mouse scrolled (780, 241) with delta (0, 0)
Screenshot: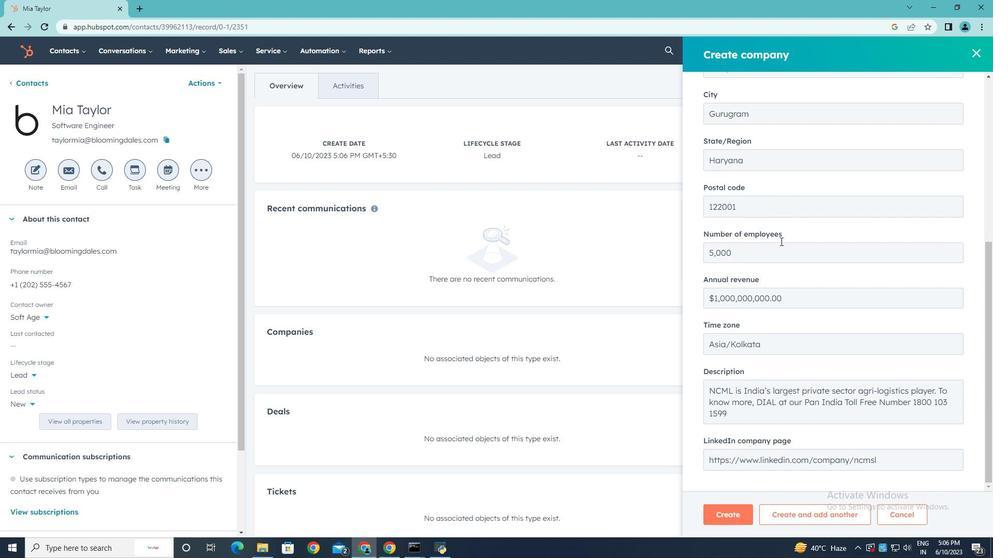 
Action: Mouse scrolled (780, 241) with delta (0, 0)
Screenshot: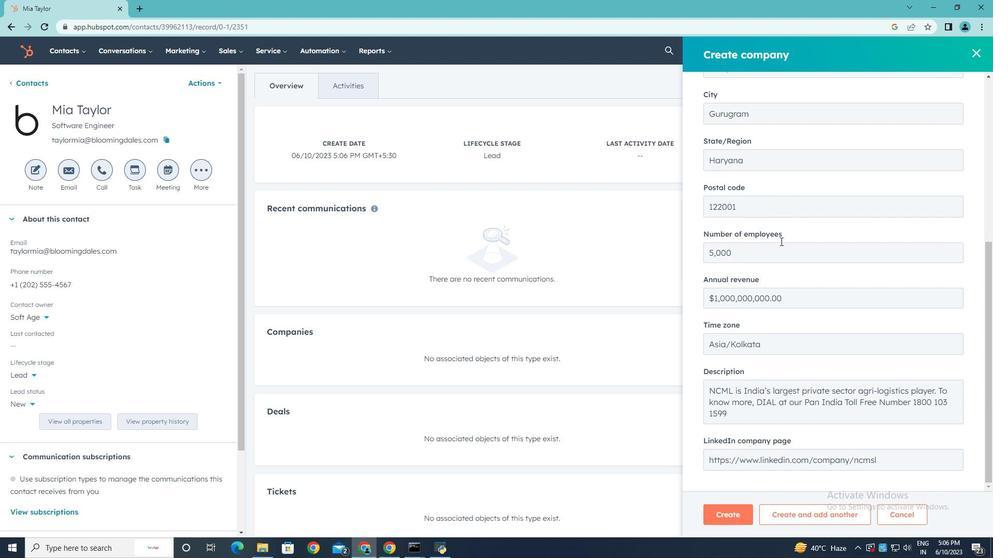
Action: Mouse moved to (736, 510)
Screenshot: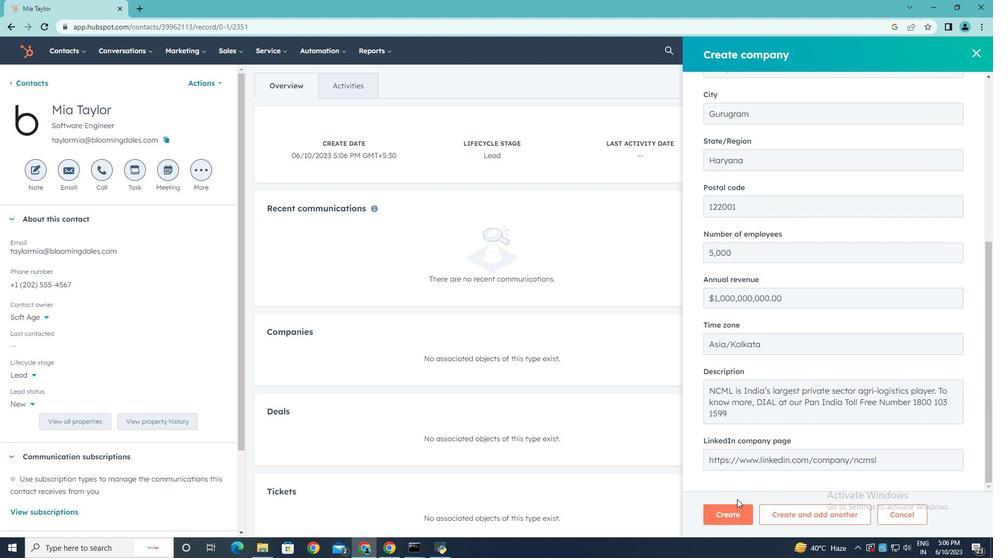 
Action: Mouse pressed left at (736, 510)
Screenshot: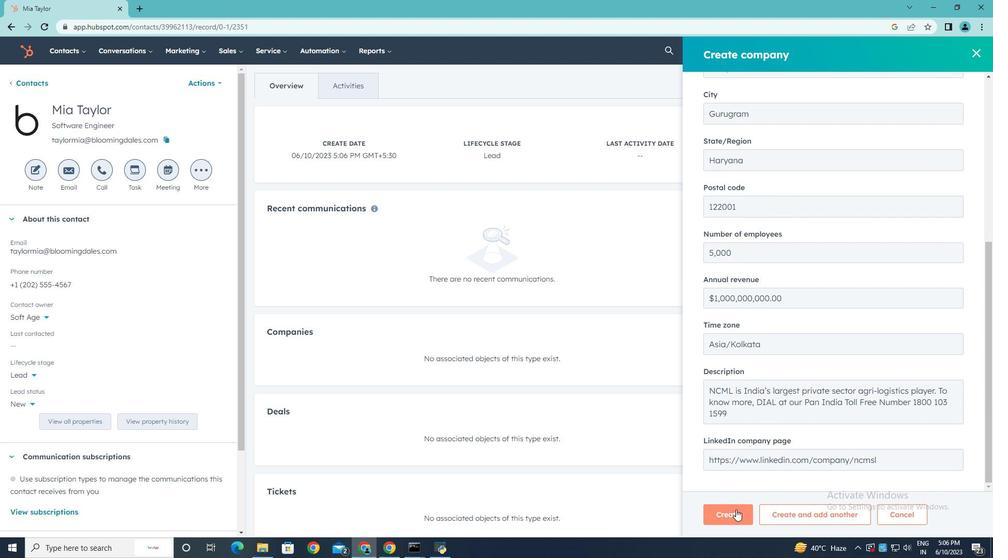 
Action: Mouse moved to (644, 265)
Screenshot: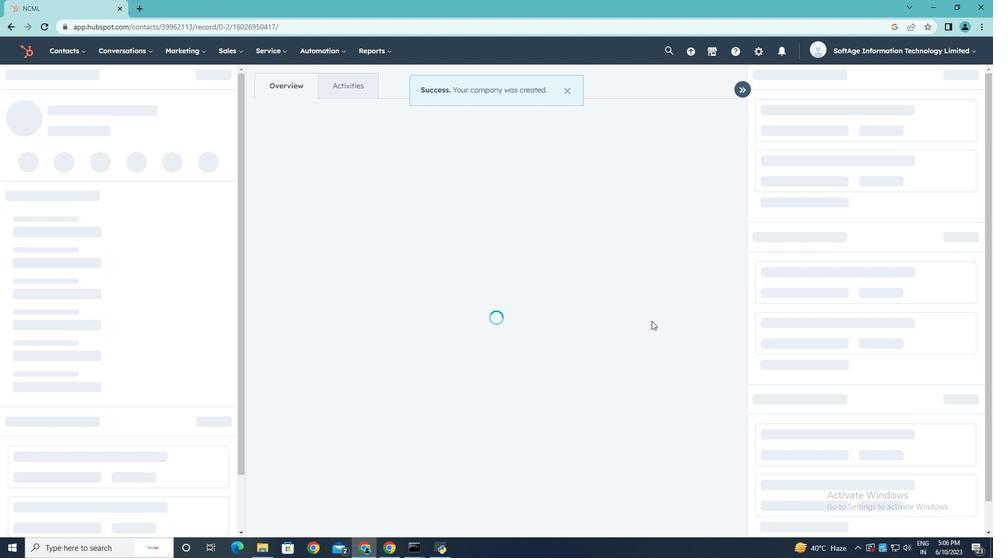 
